 Task: Open a blank worksheet and write heading  Customer order data  Add 10 people name:-  'David White, Emily Green, Andrew Baker, Madison Evans, Logan King, Grace Hill, Gabriel Young, Elizabeth Flores, Samuel Reed, Avery Nelson. ' in April Last week sales are  10020 to 20050. customer order name:-  Nike shoe, Adidas shoe, Gucci T-shirt, Louis Vuitton bag, Zara Shirt, H&M jeans, Chanel perfume, Versace perfume, Ralph Lauren, Prada Shirtcustomer order price in between:-  10000 to 15000. Save page analysisSalesMetrics
Action: Mouse moved to (97, 100)
Screenshot: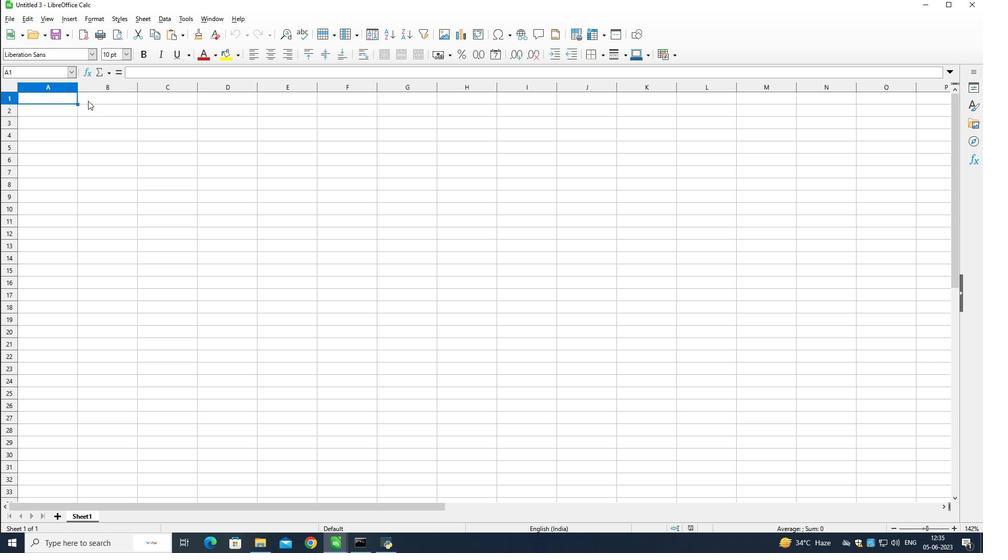 
Action: Mouse pressed left at (97, 100)
Screenshot: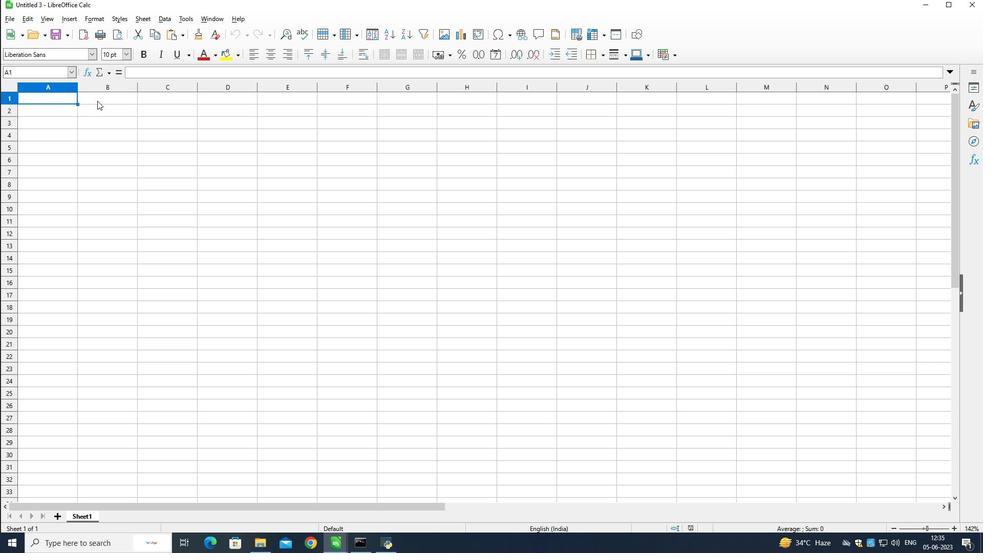 
Action: Mouse moved to (100, 111)
Screenshot: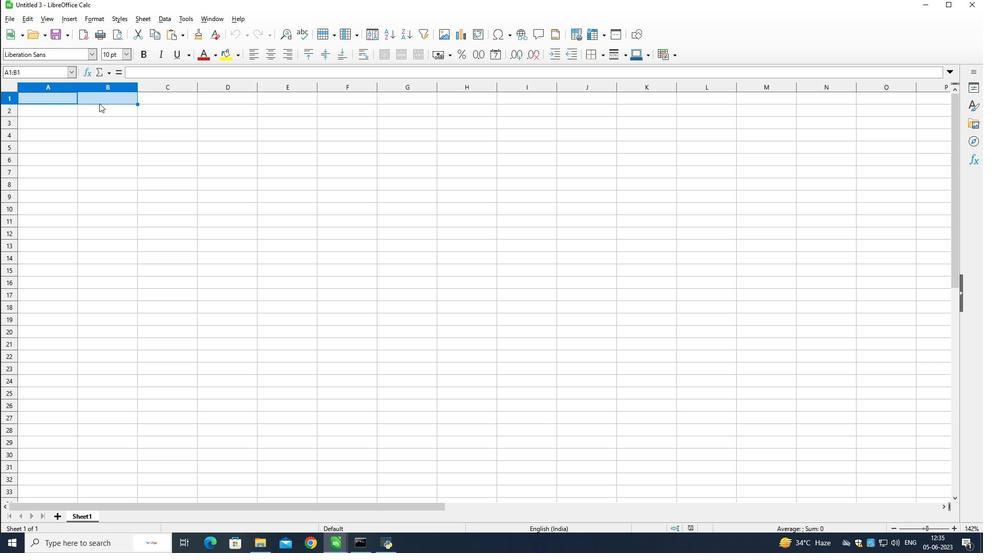 
Action: Mouse pressed right at (100, 111)
Screenshot: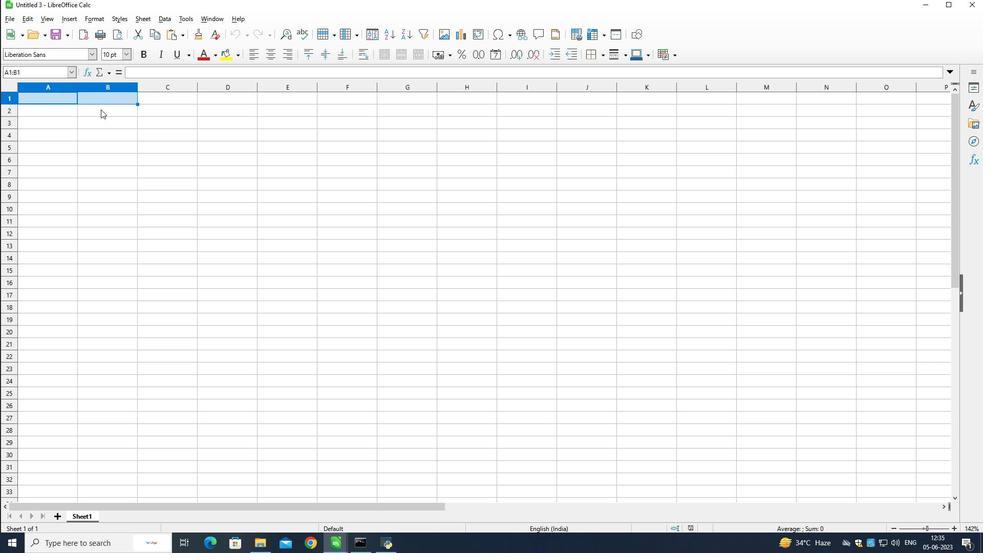 
Action: Mouse moved to (106, 95)
Screenshot: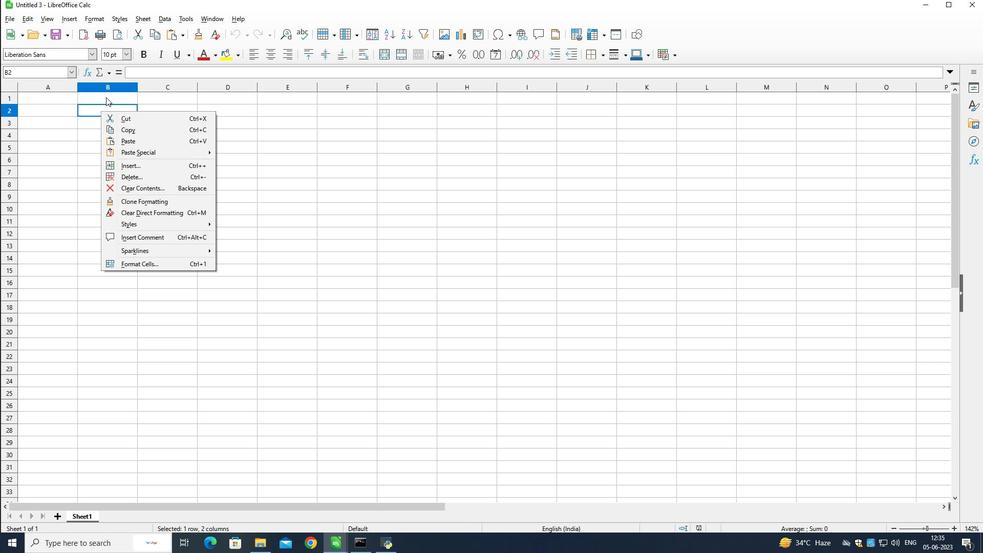 
Action: Mouse pressed left at (106, 95)
Screenshot: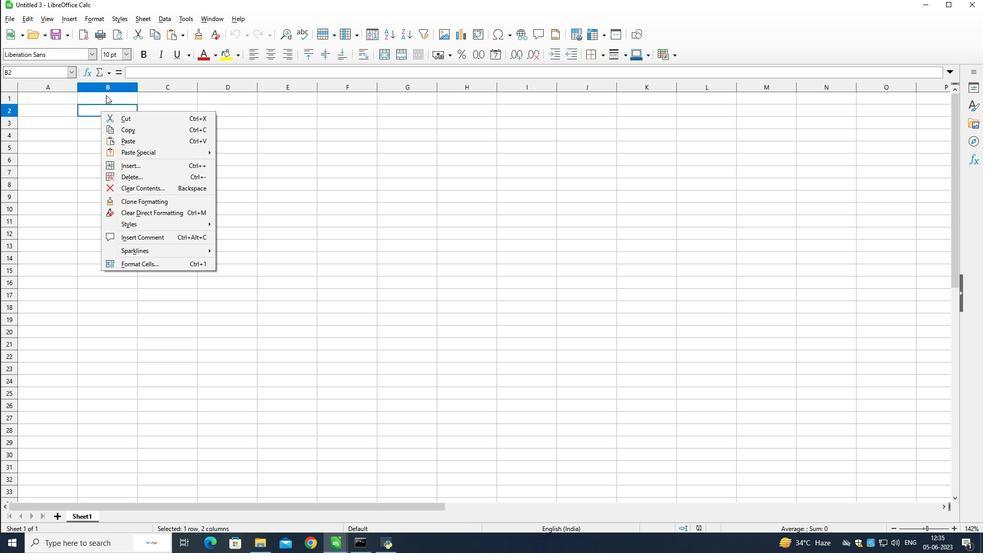 
Action: Mouse moved to (108, 97)
Screenshot: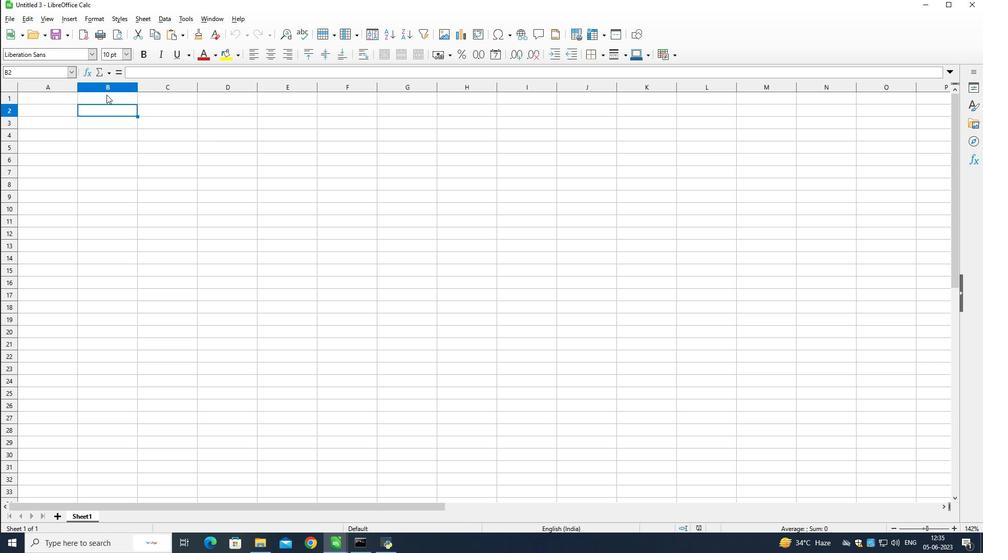 
Action: Mouse pressed left at (108, 97)
Screenshot: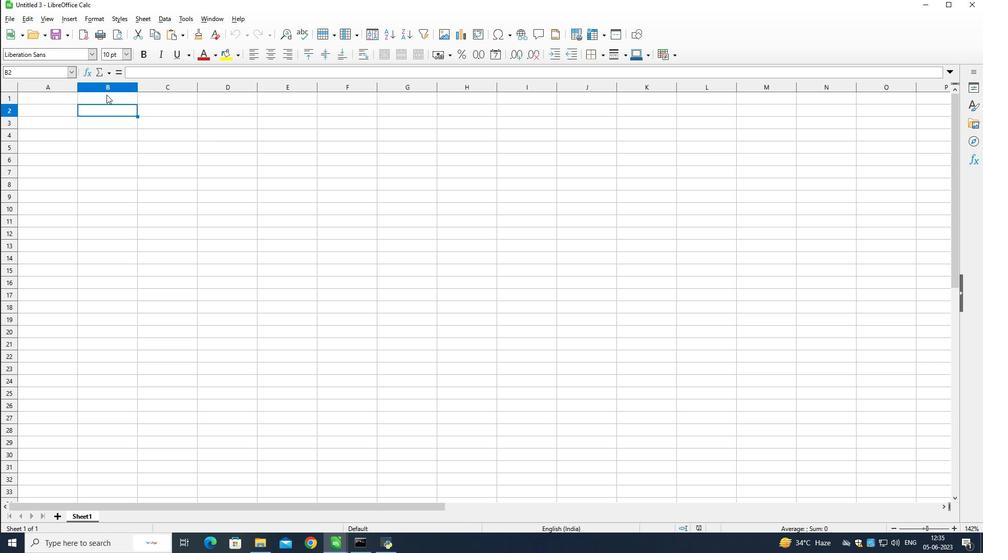 
Action: Key pressed <Key.shift>Customer<Key.space>
Screenshot: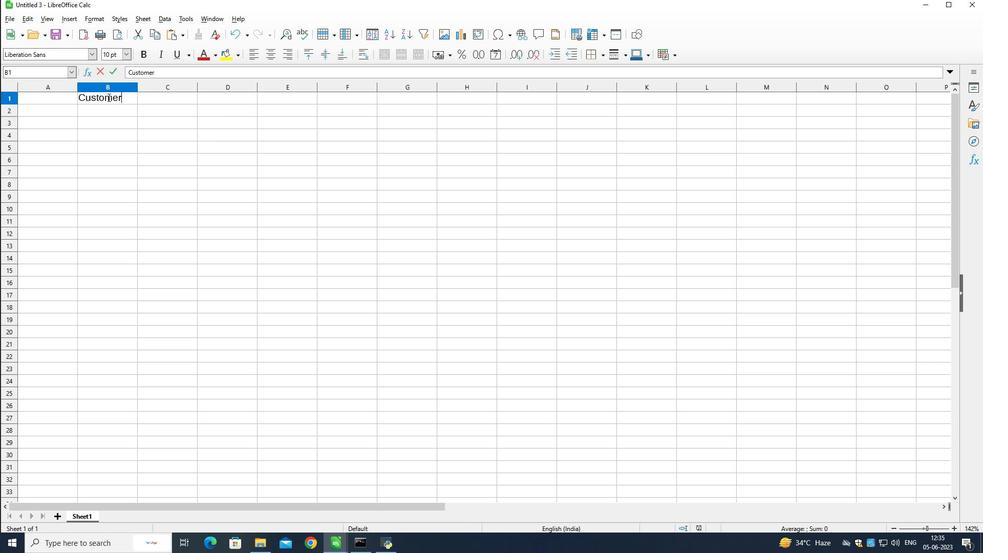 
Action: Mouse moved to (810, 93)
Screenshot: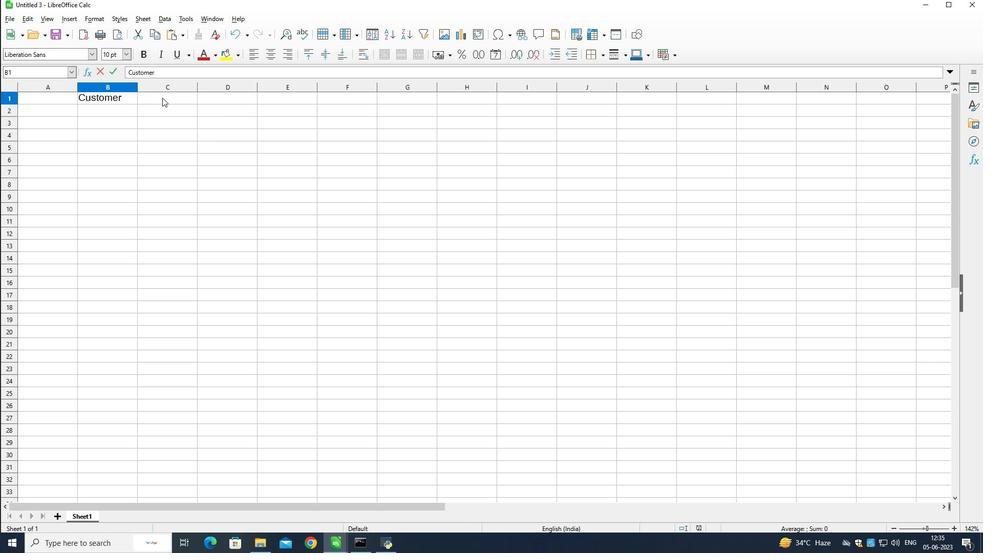 
Action: Key pressed <Key.shift>Order<Key.space><Key.shift><Key.shift><Key.shift><Key.shift><Key.shift><Key.shift><Key.shift><Key.shift>Data<Key.down><Key.left><Key.shift>Name<Key.down><Key.shift>David<Key.space><Key.shift><Key.shift><Key.shift><Key.shift><Key.shift><Key.shift><Key.shift><Key.shift><Key.shift><Key.shift><Key.shift><Key.shift><Key.shift><Key.shift><Key.shift><Key.shift><Key.shift><Key.shift><Key.shift><Key.shift><Key.shift><Key.shift><Key.shift><Key.shift><Key.shift><Key.shift><Key.shift><Key.shift><Key.shift><Key.shift><Key.shift><Key.shift><Key.shift><Key.shift><Key.shift><Key.shift><Key.shift><Key.shift><Key.shift><Key.shift><Key.shift><Key.shift><Key.shift><Key.shift><Key.shift><Key.shift><Key.shift><Key.shift><Key.shift><Key.shift><Key.shift><Key.shift><Key.shift><Key.shift><Key.shift><Key.shift><Key.shift><Key.shift><Key.shift><Key.shift><Key.shift><Key.shift><Key.shift>White<Key.down><Key.shift>Emily<Key.space><Key.shift>Green<Key.down><Key.shift>Andrew<Key.space><Key.shift>baker<Key.down><Key.shift>Madison<Key.space><Key.shift>Evans<Key.down><Key.shift>Logan<Key.space><Key.shift>King<Key.down><Key.shift>Grace<Key.space><Key.shift>Hill<Key.down><Key.shift>Gabriel<Key.space><Key.shift>Young<Key.down><Key.shift><Key.shift>Elizabeth<Key.space><Key.shift>Flores<Key.down><Key.shift>Samuel<Key.space><Key.shift>reed<Key.down><Key.shift>Avery<Key.space><Key.shift><Key.shift><Key.shift><Key.shift><Key.shift><Key.shift><Key.shift><Key.shift><Key.shift><Key.shift><Key.shift><Key.shift><Key.shift><Key.shift><Key.shift><Key.shift><Key.shift><Key.shift><Key.shift><Key.shift><Key.shift><Key.shift><Key.shift><Key.shift><Key.shift><Key.shift><Key.shift><Key.shift><Key.shift><Key.shift><Key.shift><Key.shift><Key.shift><Key.shift><Key.shift><Key.shift><Key.shift><Key.shift><Key.shift><Key.shift><Key.shift><Key.shift><Key.shift>Nelson
Screenshot: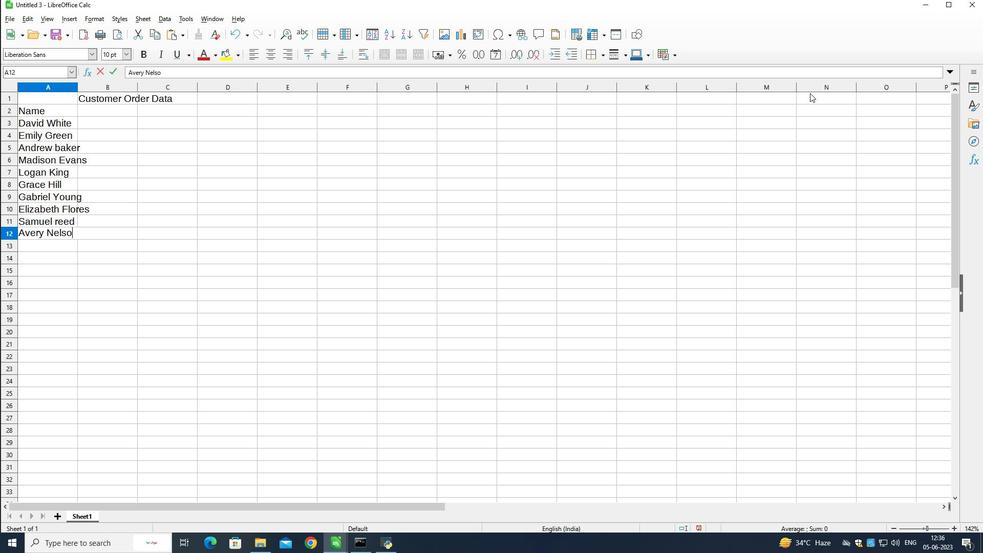 
Action: Mouse moved to (95, 110)
Screenshot: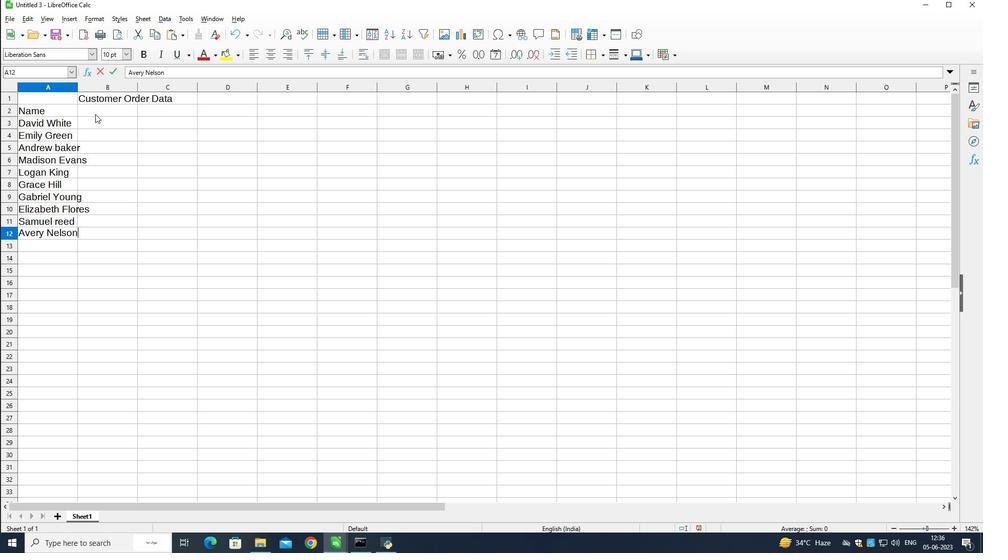 
Action: Mouse pressed left at (95, 110)
Screenshot: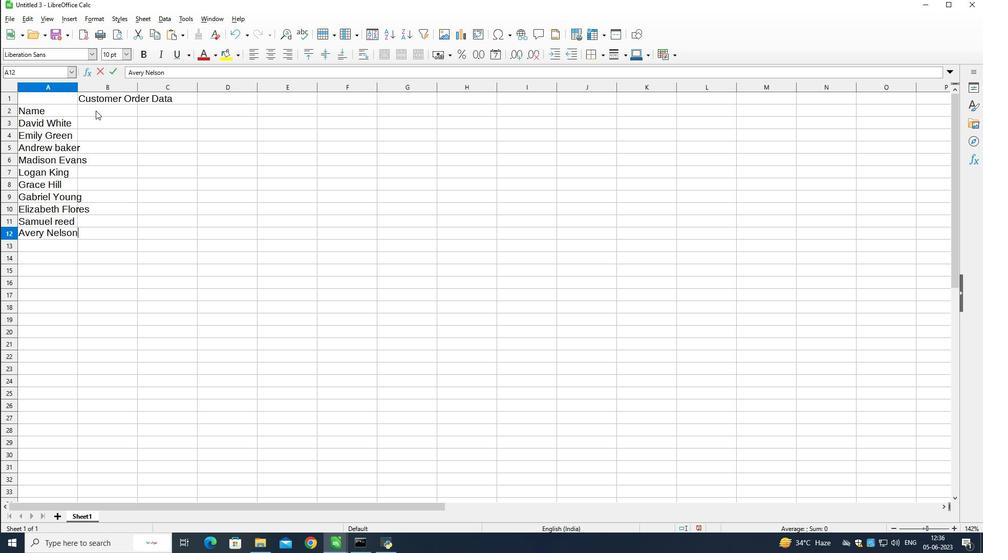
Action: Mouse moved to (110, 115)
Screenshot: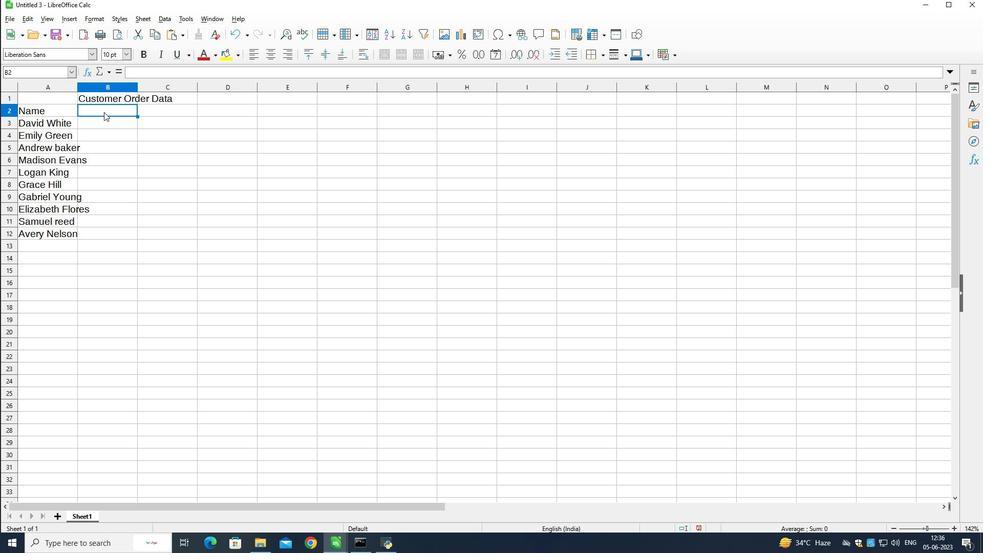 
Action: Key pressed <Key.shift>April<Key.space><Key.shift>Lat<Key.space><Key.shift>Weeek<Key.space><Key.backspace><Key.backspace><Key.backspace>k<Key.space><Key.shift>Sales<Key.down>
Screenshot: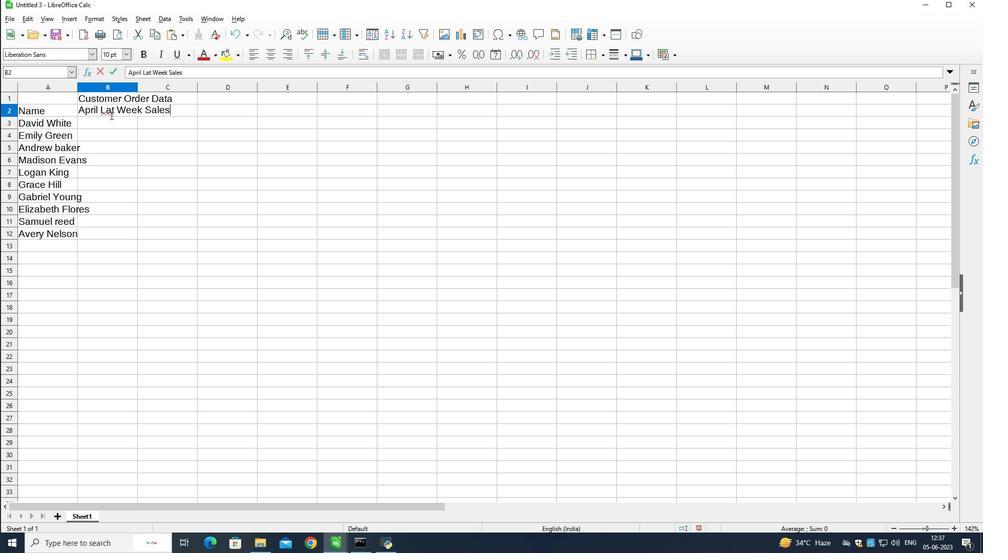 
Action: Mouse moved to (110, 110)
Screenshot: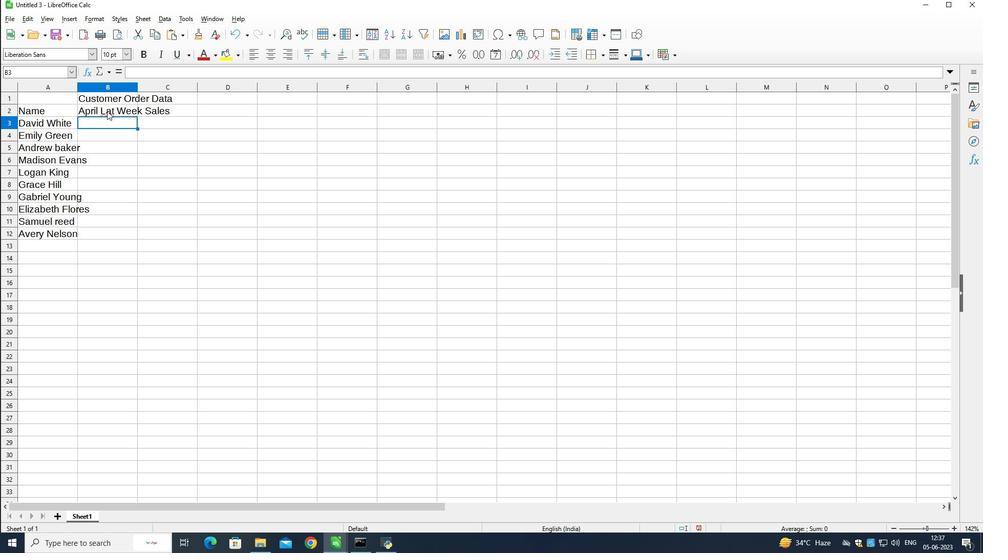 
Action: Mouse pressed left at (110, 110)
Screenshot: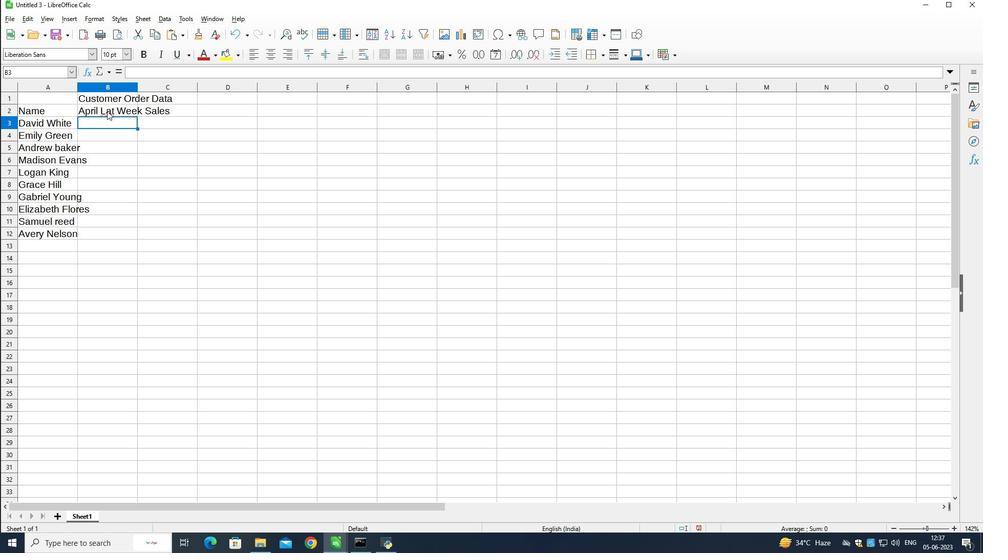 
Action: Mouse moved to (111, 110)
Screenshot: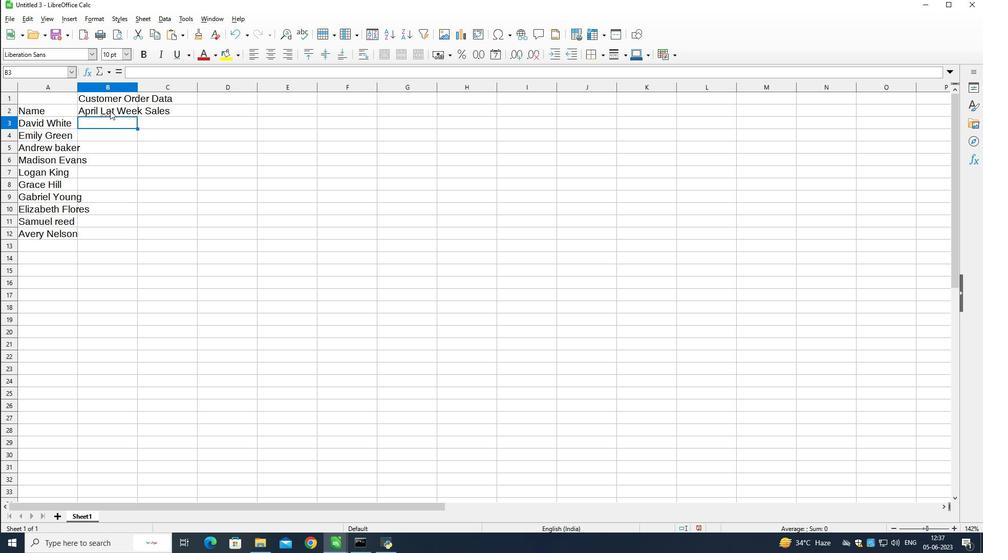 
Action: Mouse pressed left at (111, 110)
Screenshot: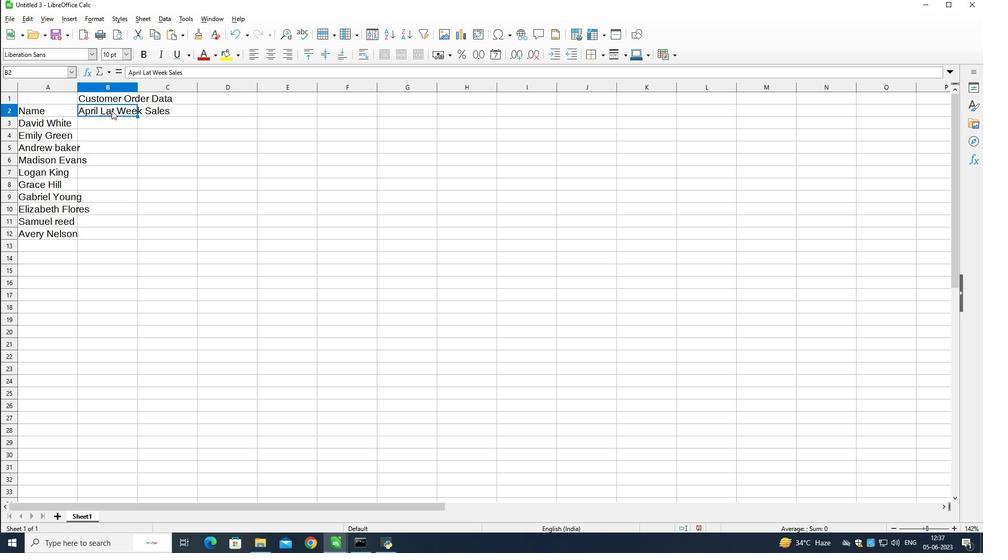 
Action: Mouse pressed left at (111, 110)
Screenshot: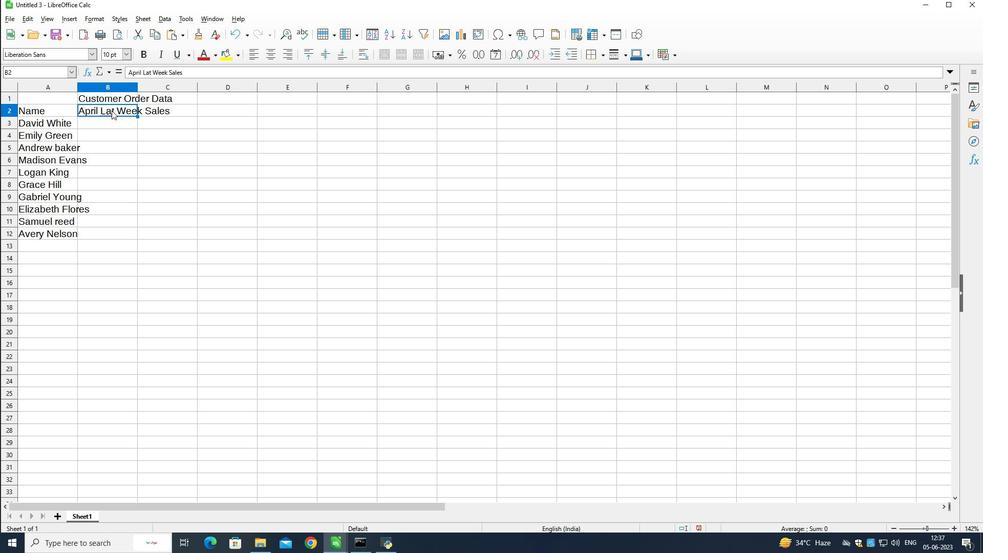 
Action: Mouse pressed left at (111, 110)
Screenshot: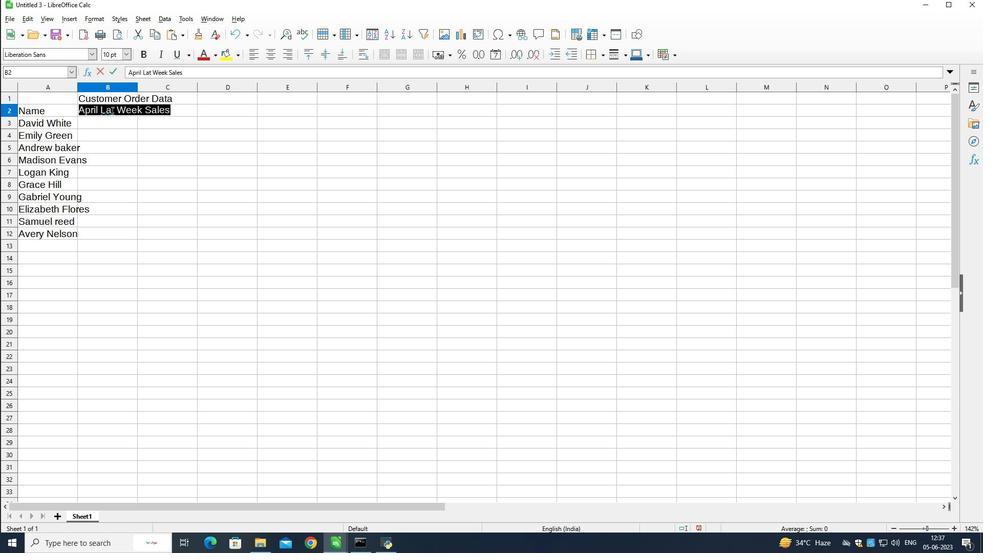 
Action: Mouse pressed left at (111, 110)
Screenshot: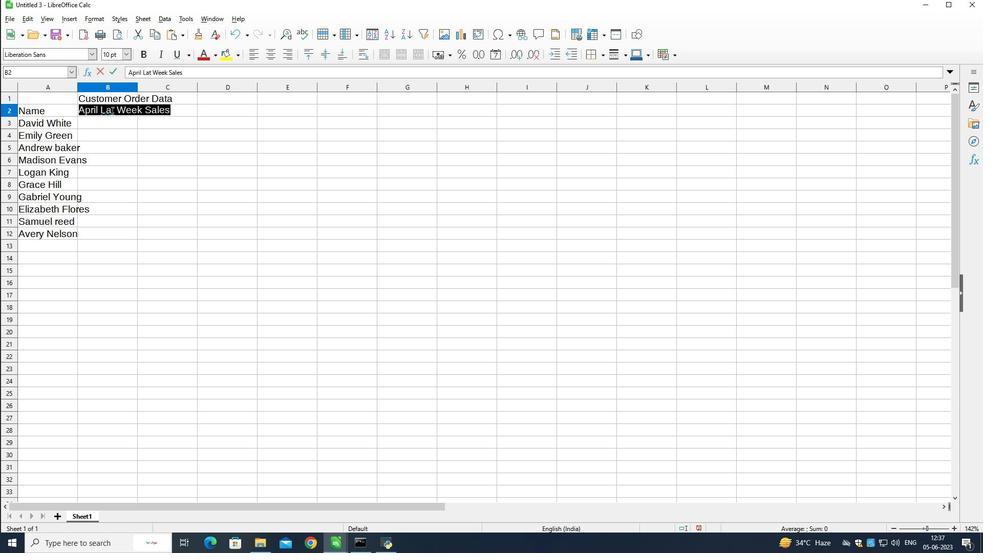 
Action: Mouse pressed left at (111, 110)
Screenshot: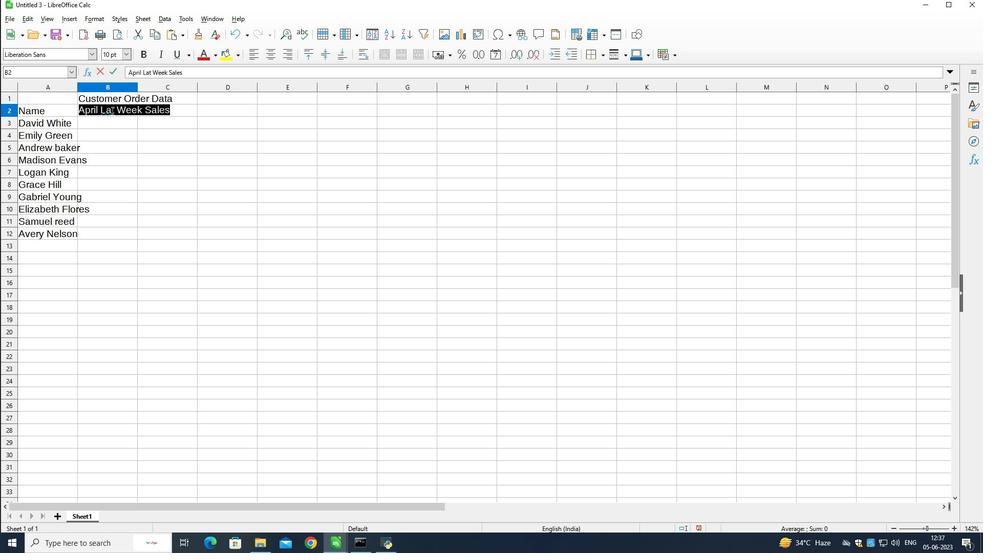 
Action: Mouse moved to (116, 112)
Screenshot: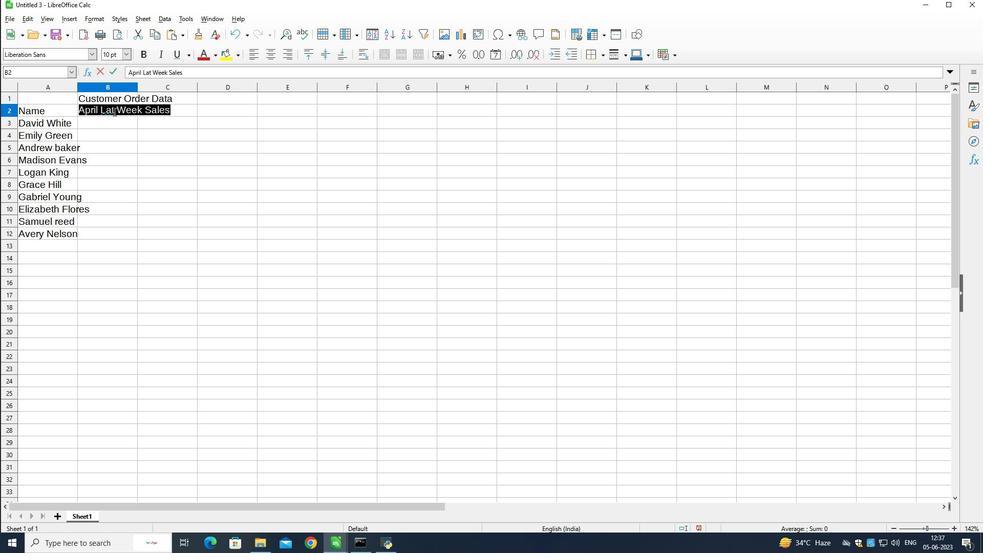
Action: Mouse pressed left at (116, 112)
Screenshot: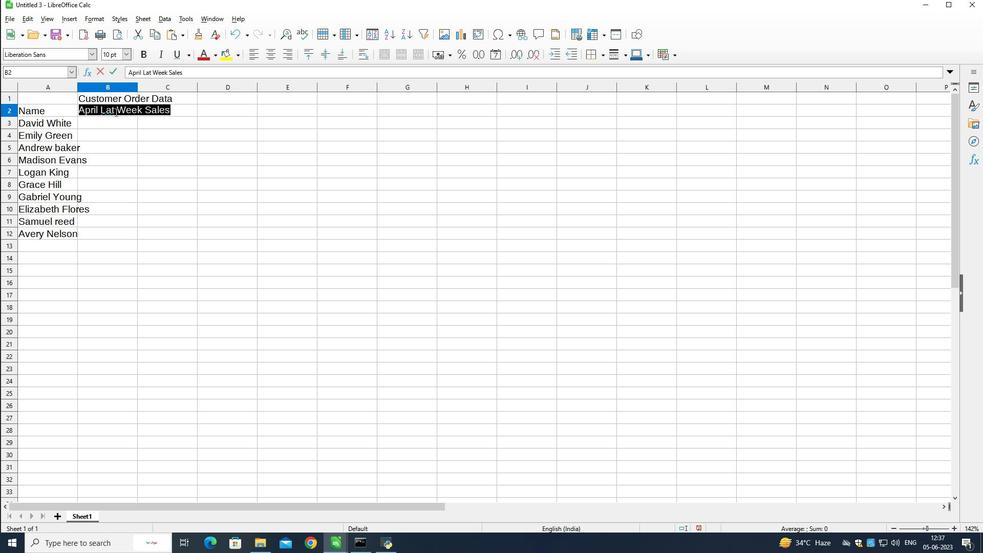 
Action: Mouse moved to (111, 107)
Screenshot: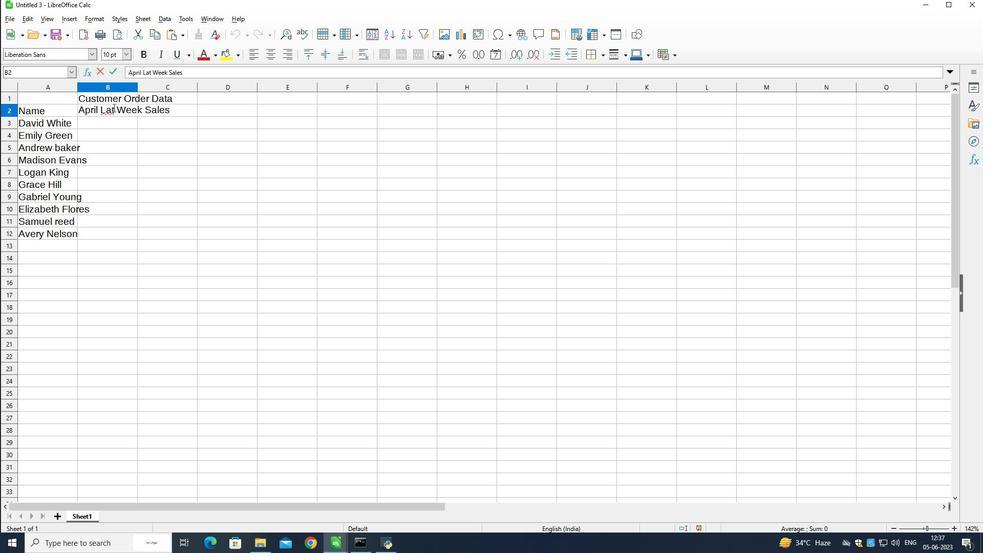 
Action: Mouse pressed left at (111, 107)
Screenshot: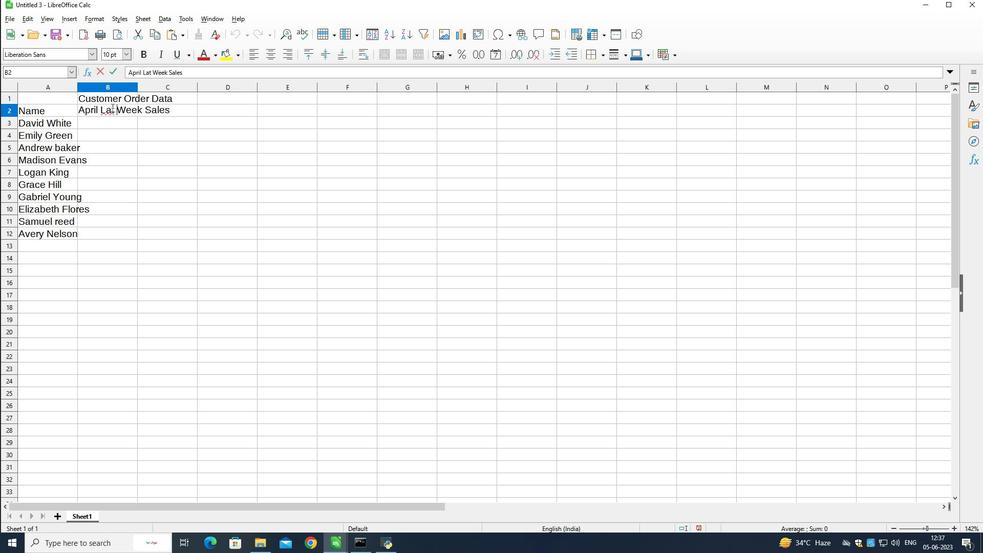 
Action: Mouse moved to (123, 129)
Screenshot: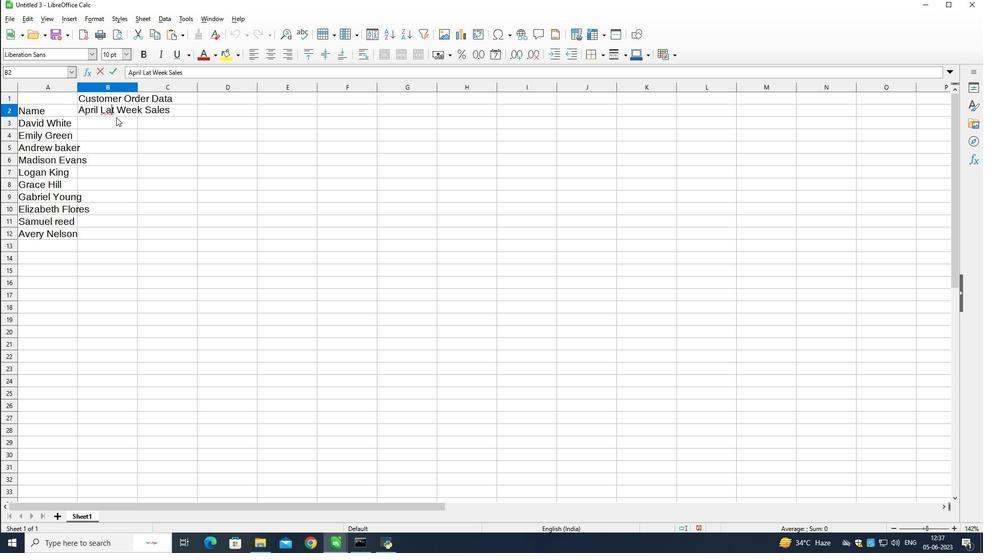 
Action: Key pressed s
Screenshot: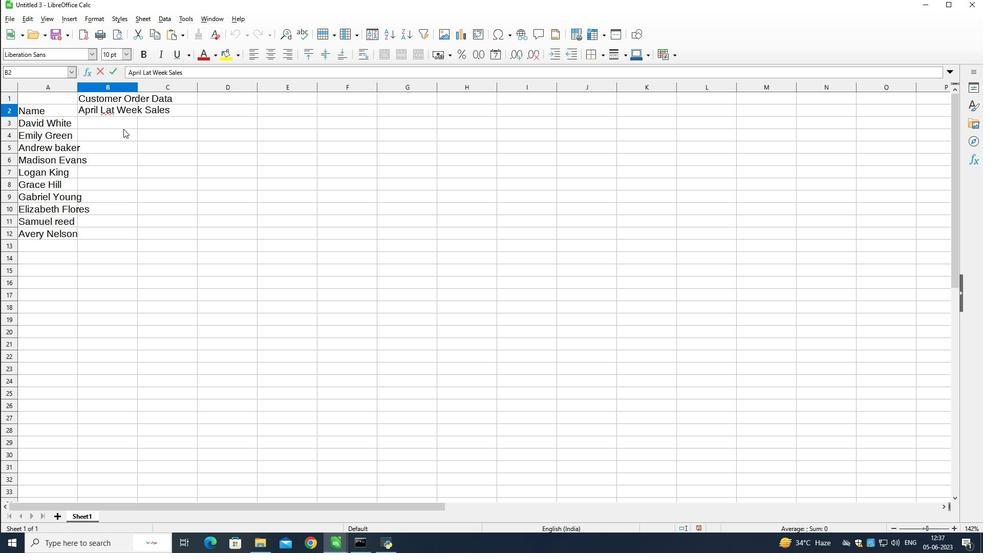 
Action: Mouse moved to (122, 121)
Screenshot: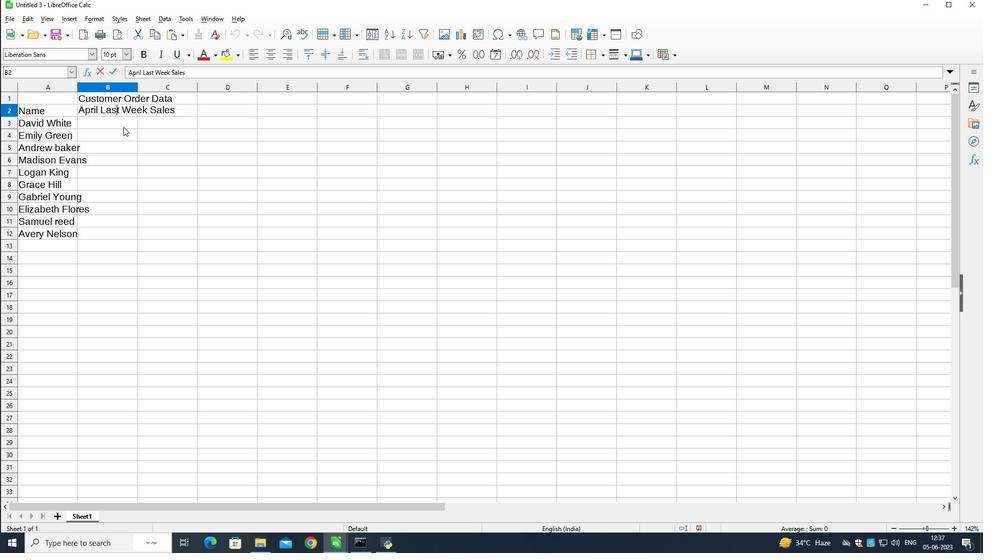 
Action: Mouse pressed left at (122, 121)
Screenshot: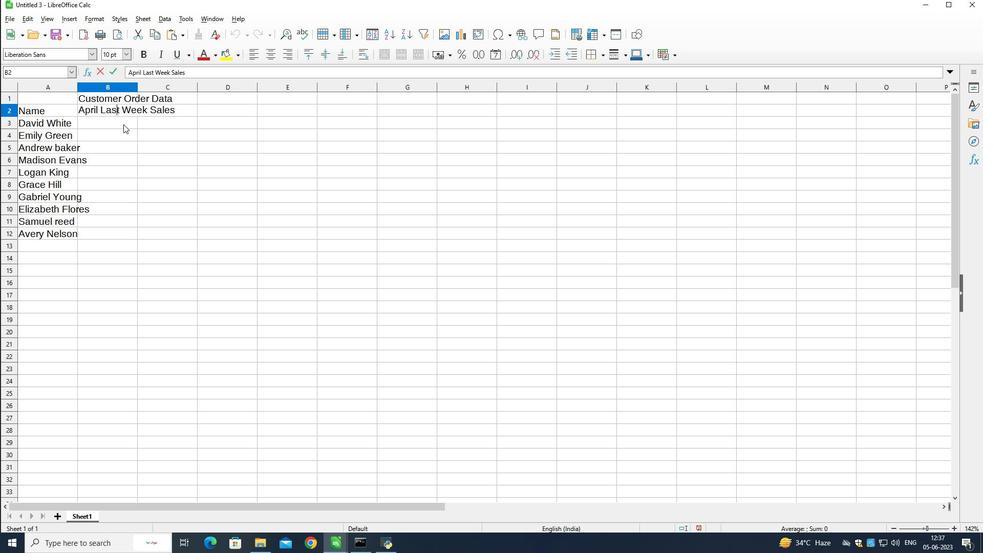
Action: Mouse moved to (147, 185)
Screenshot: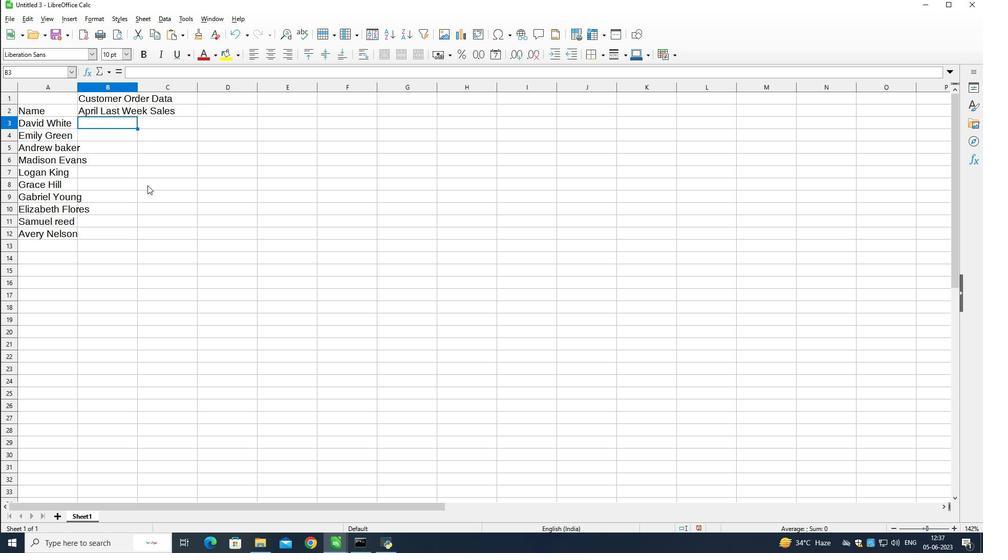 
Action: Key pressed 10020<Key.down>11656<Key.left>0ctrl+Zctrl+Zctrl+Zctrl+Z
Screenshot: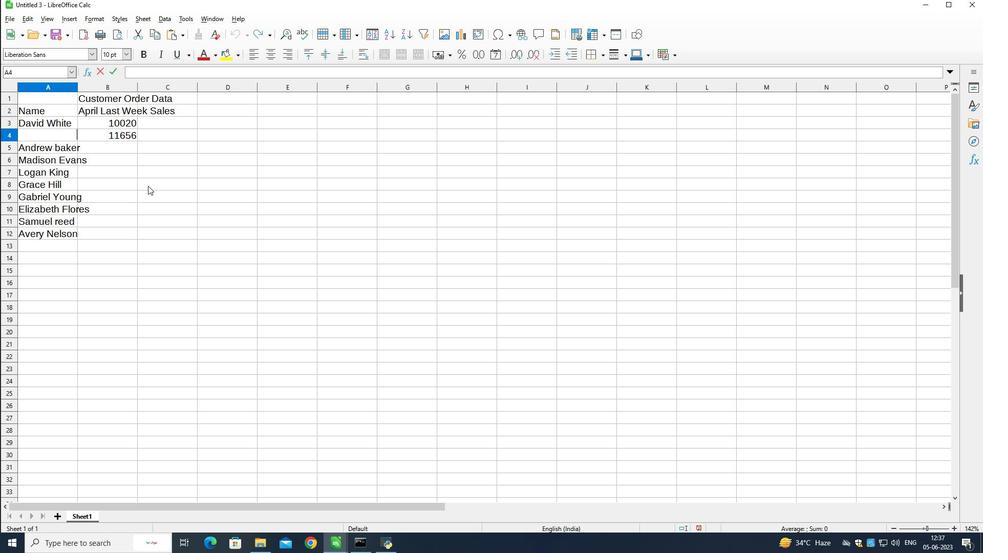 
Action: Mouse pressed left at (147, 185)
Screenshot: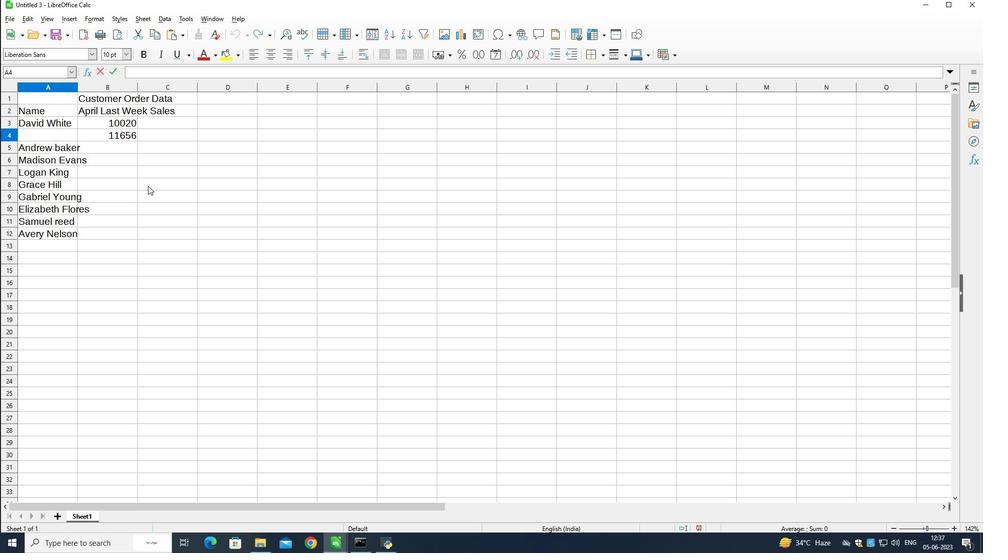 
Action: Mouse moved to (69, 134)
Screenshot: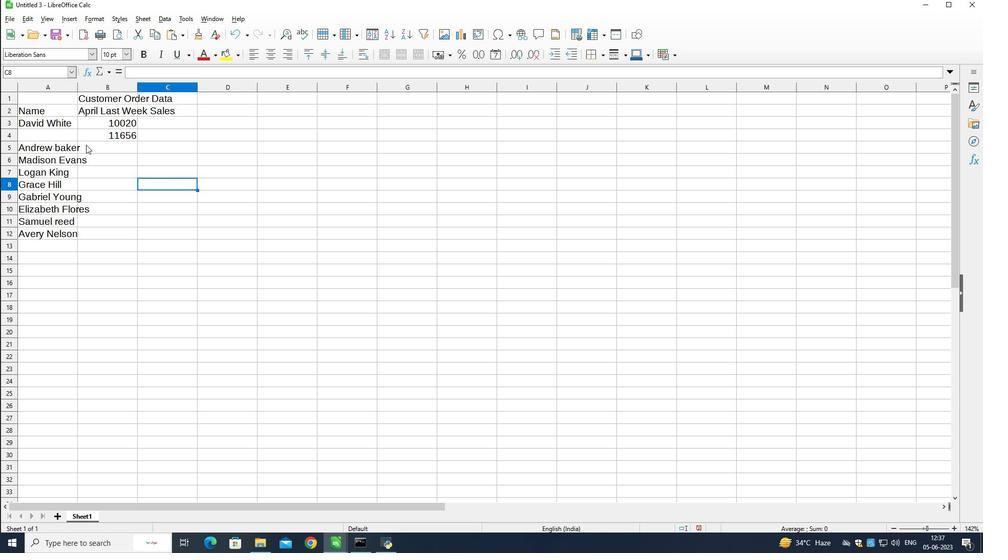 
Action: Mouse pressed left at (69, 134)
Screenshot: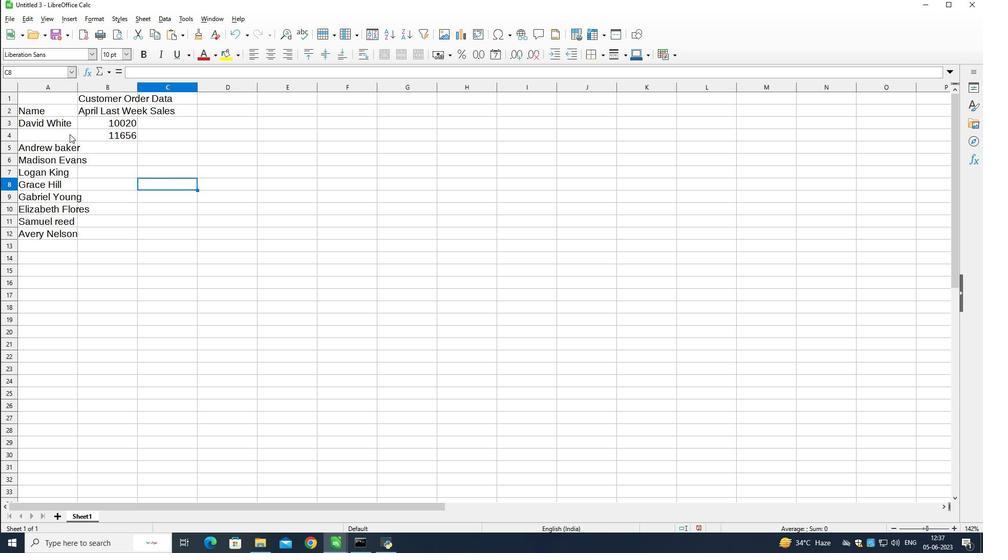 
Action: Mouse pressed left at (69, 134)
Screenshot: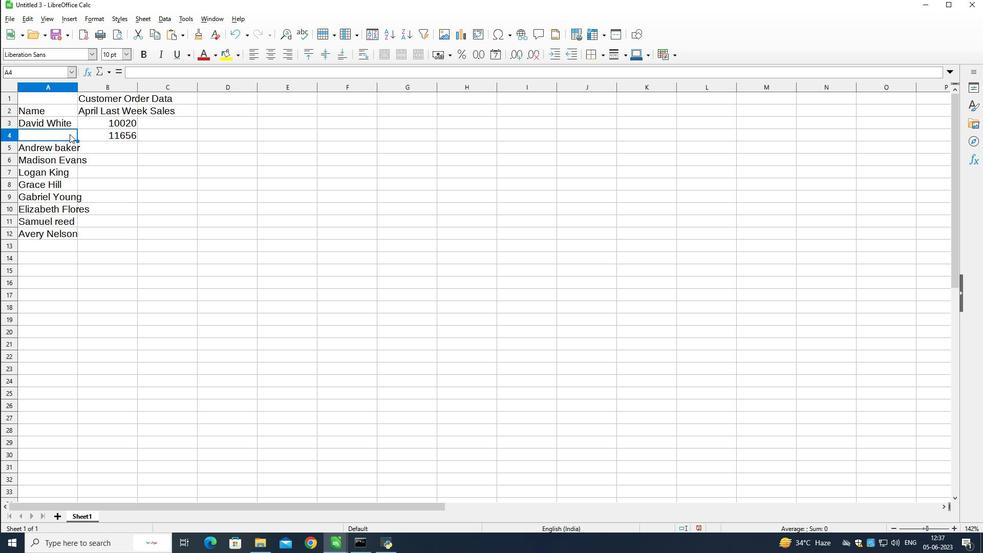 
Action: Key pressed ctrl+Z<'\x1a'><'\x1a'><'\x1a'><Key.shift><Key.shift><Key.shift><Key.shift><Key.shift><Key.shift><Key.shift><Key.shift><Key.shift><Key.shift><Key.shift><Key.shift><Key.shift><Key.shift><Key.shift><Key.shift><Key.shift><Key.shift><Key.shift><Key.shift>Emily<Key.space><Key.shift>Green
Screenshot: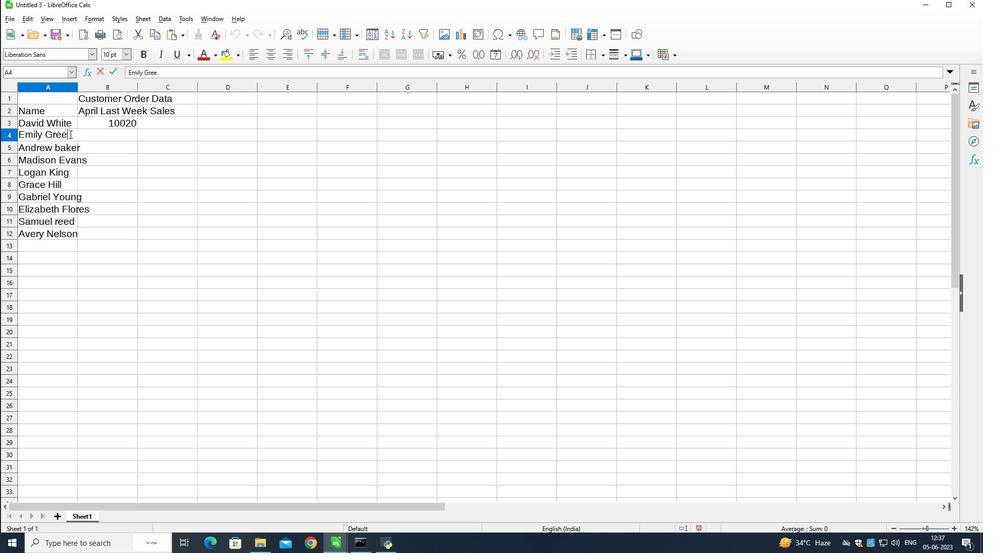 
Action: Mouse moved to (100, 135)
Screenshot: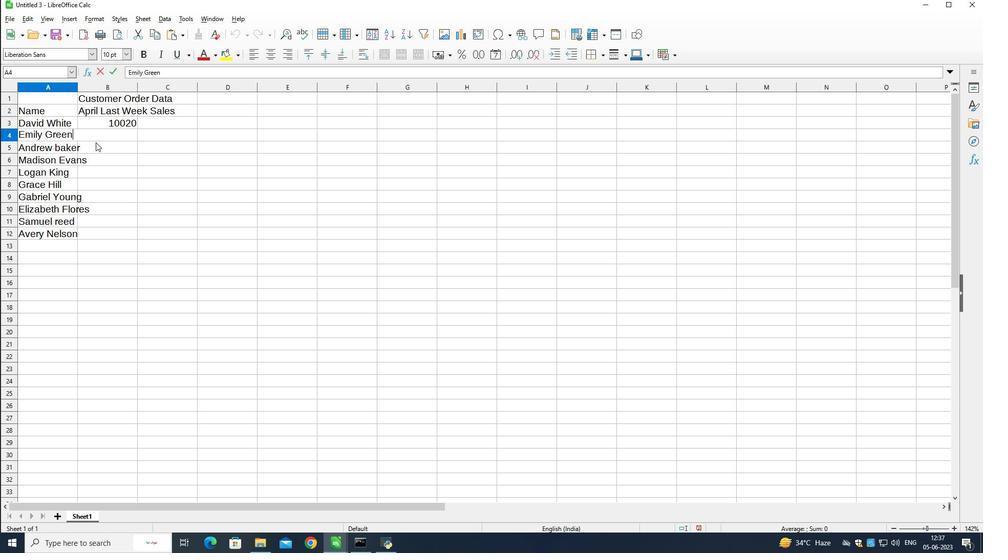 
Action: Mouse pressed left at (100, 135)
Screenshot: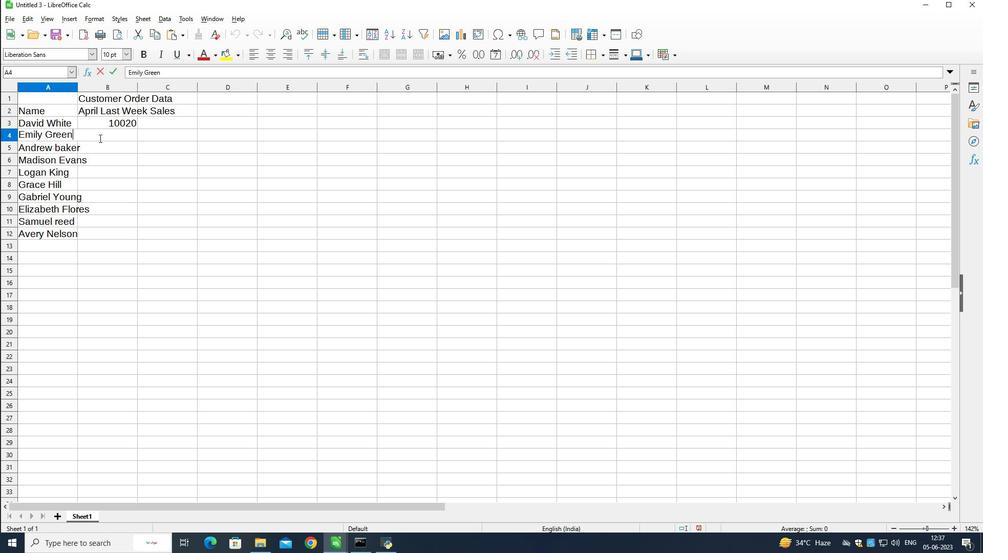 
Action: Mouse moved to (113, 154)
Screenshot: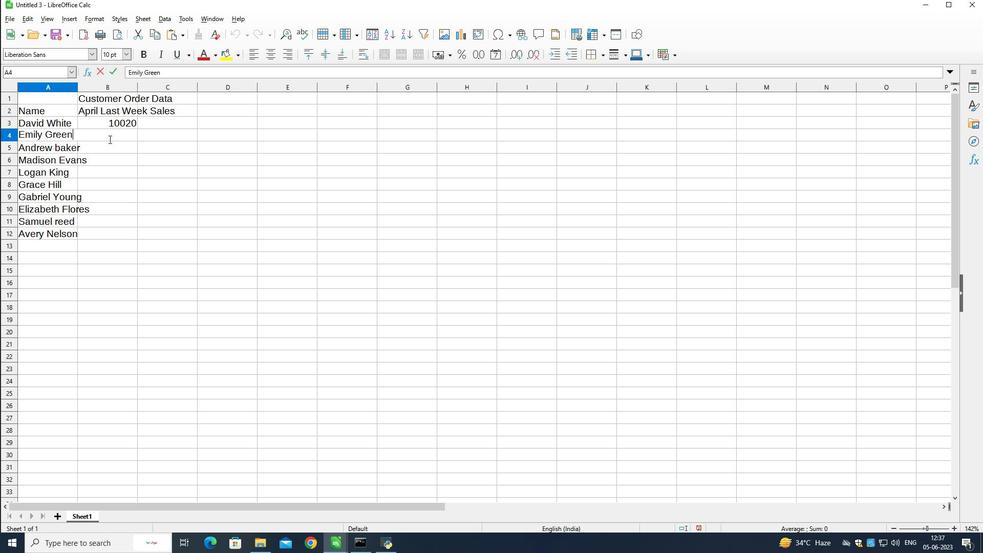 
Action: Mouse pressed left at (113, 154)
Screenshot: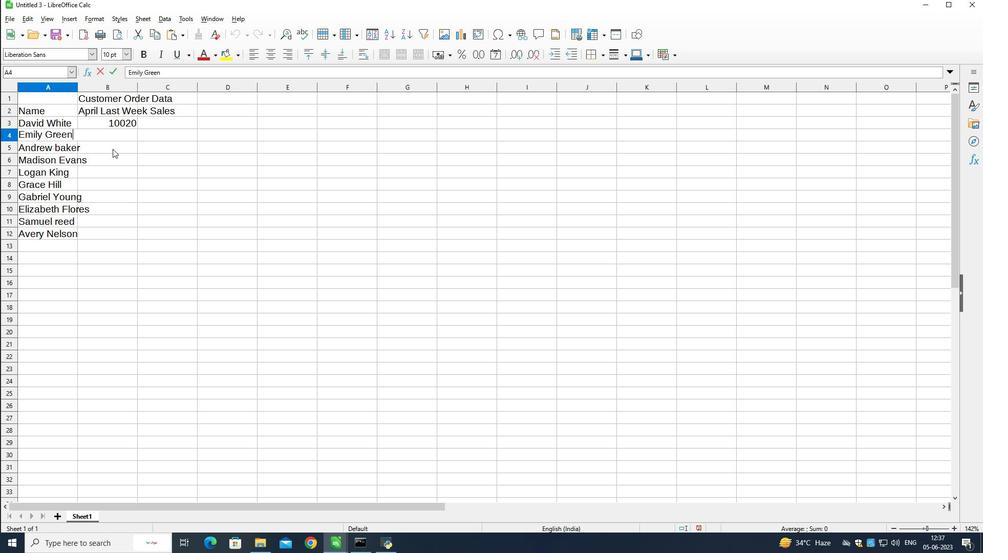 
Action: Mouse moved to (117, 149)
Screenshot: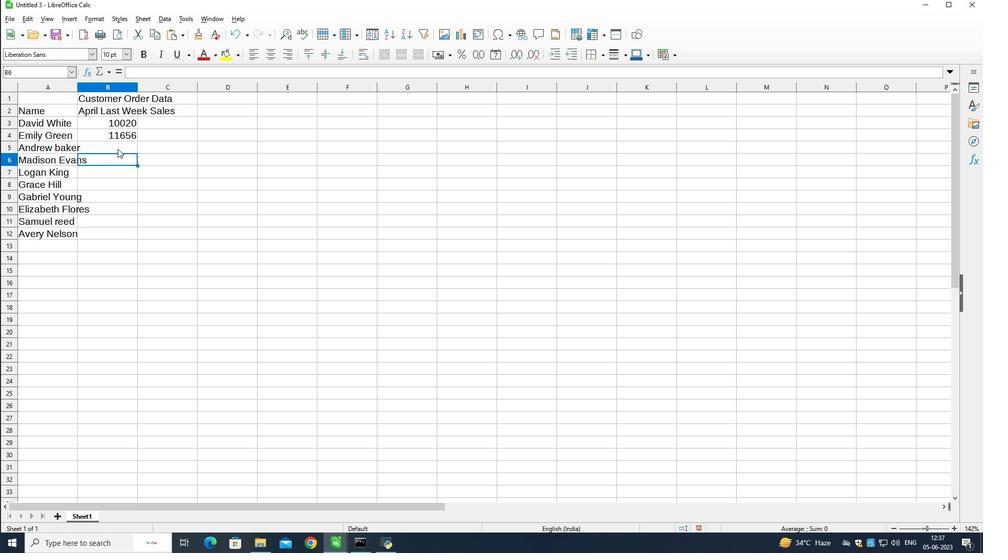 
Action: Mouse pressed left at (117, 149)
Screenshot: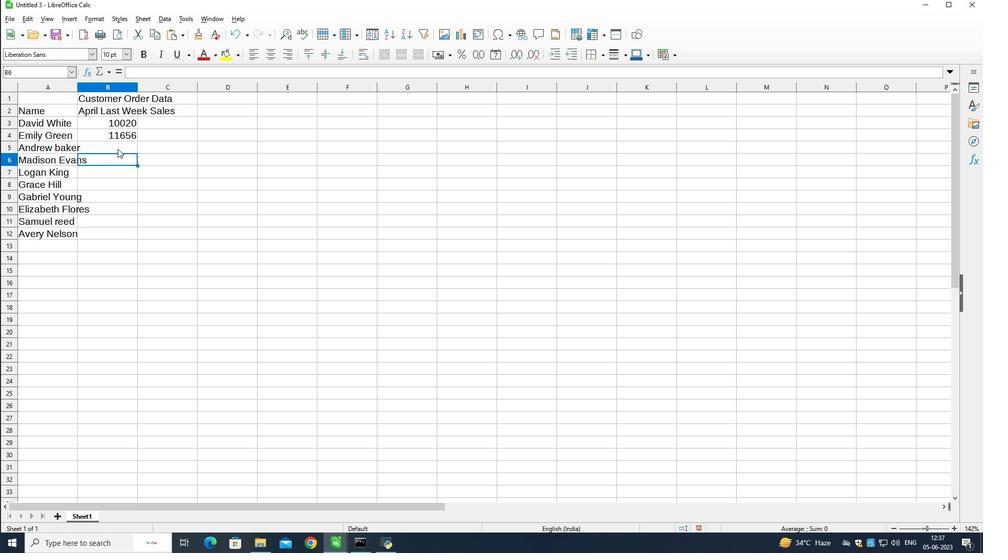 
Action: Mouse moved to (117, 146)
Screenshot: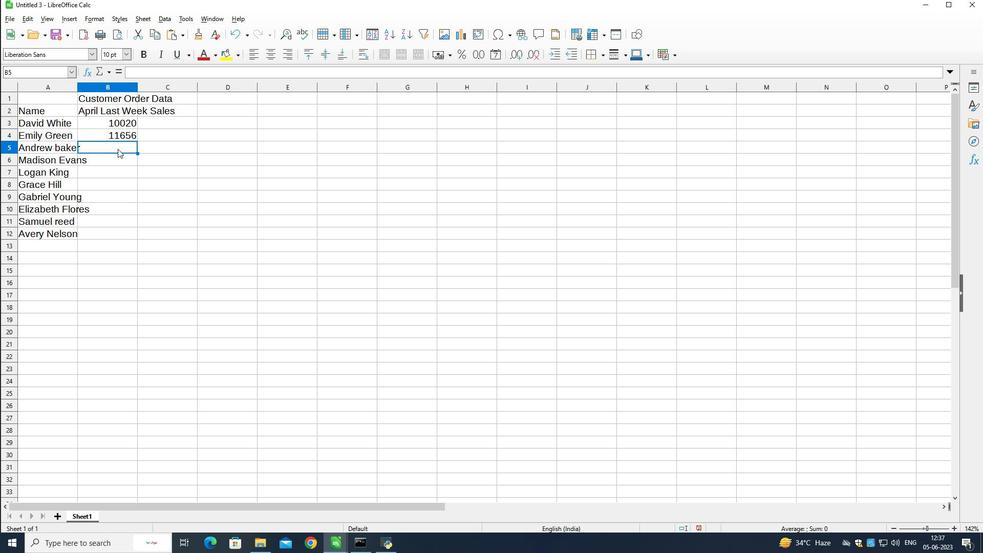 
Action: Key pressed 13565<Key.down>
Screenshot: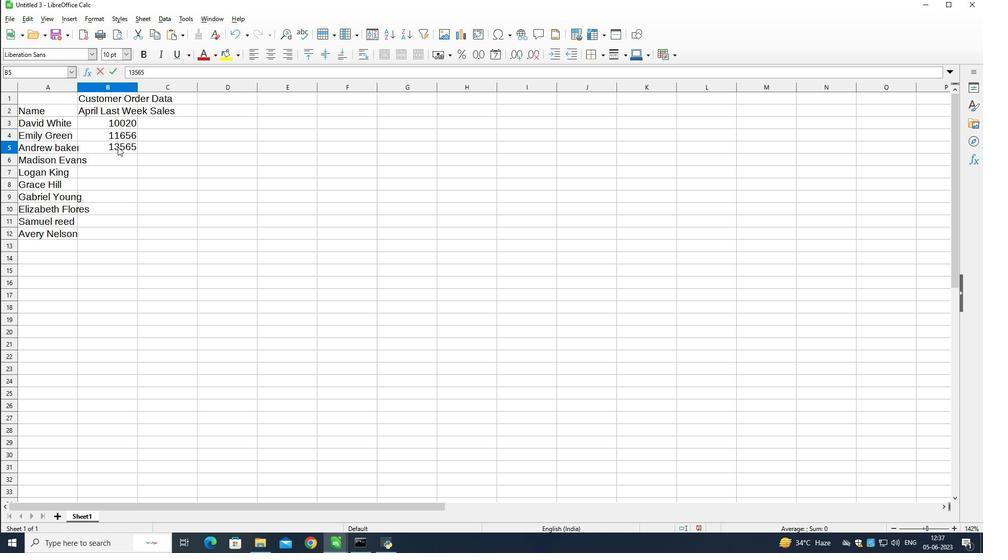 
Action: Mouse moved to (423, 142)
Screenshot: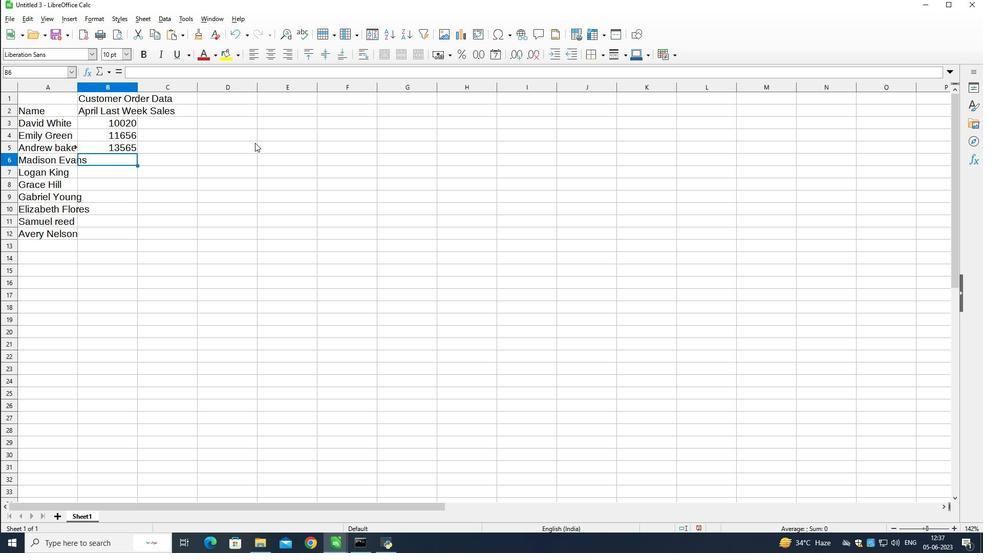 
Action: Key pressed 149656<Key.backspace><Key.down>15465<Key.down>16896<Key.down>17956<Key.down>18655<Key.down>19565<Key.down>20656<Key.backspace>0
Screenshot: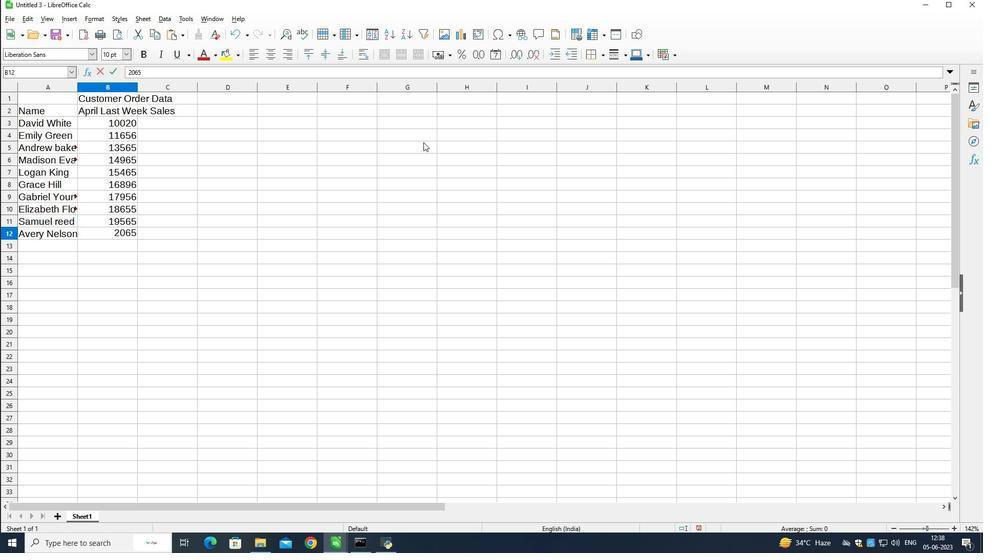 
Action: Mouse moved to (142, 178)
Screenshot: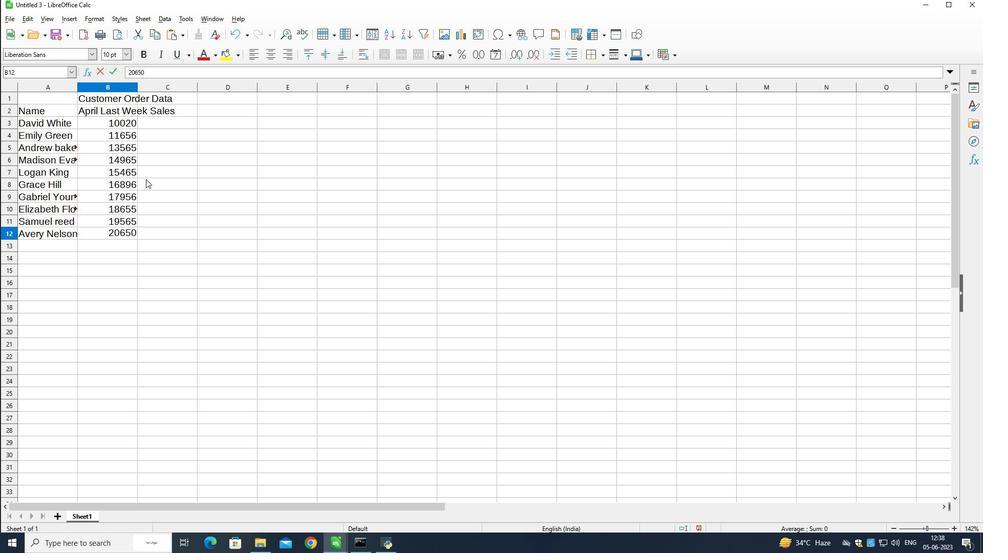 
Action: Key pressed <Key.backspace><Key.backspace><Key.backspace>000
Screenshot: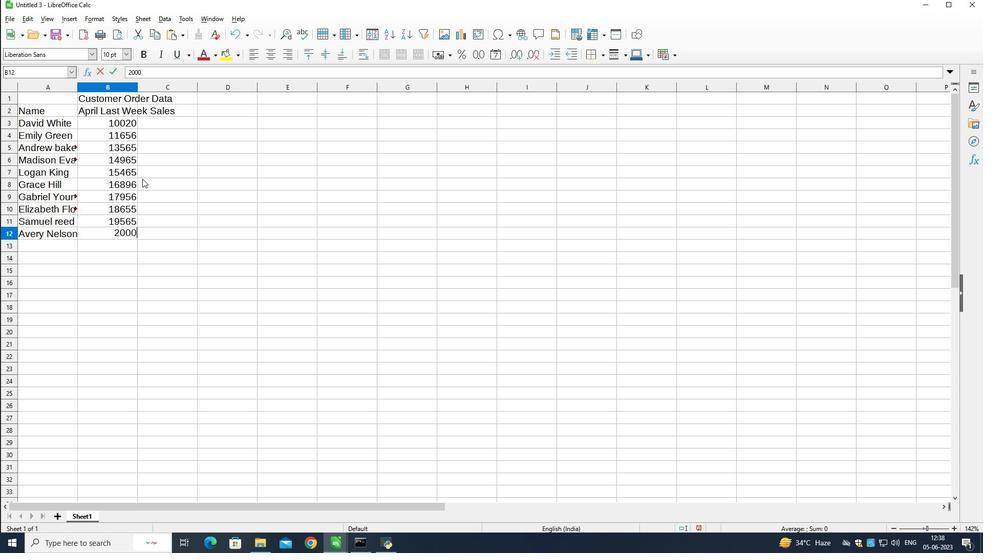 
Action: Mouse moved to (166, 111)
Screenshot: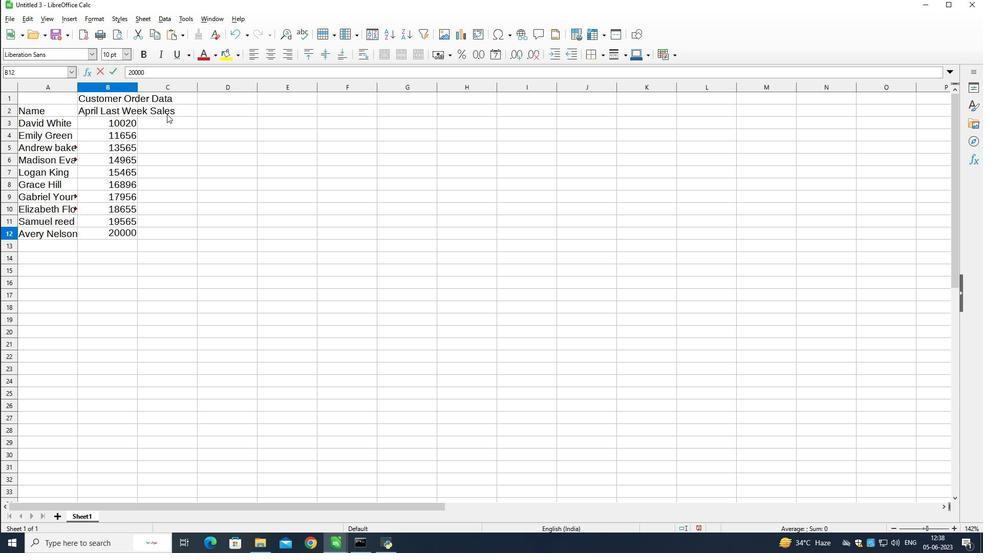 
Action: Mouse pressed left at (166, 111)
Screenshot: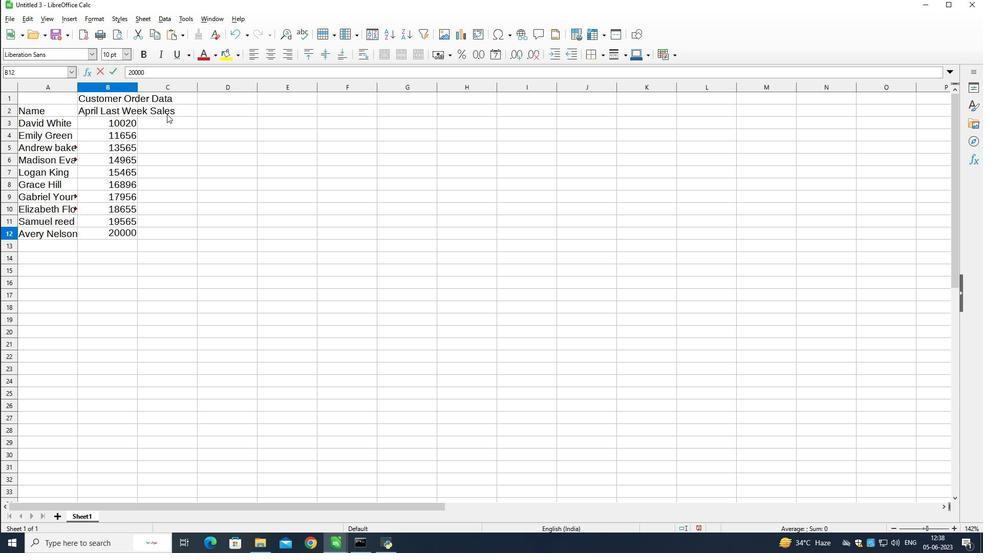 
Action: Mouse moved to (167, 116)
Screenshot: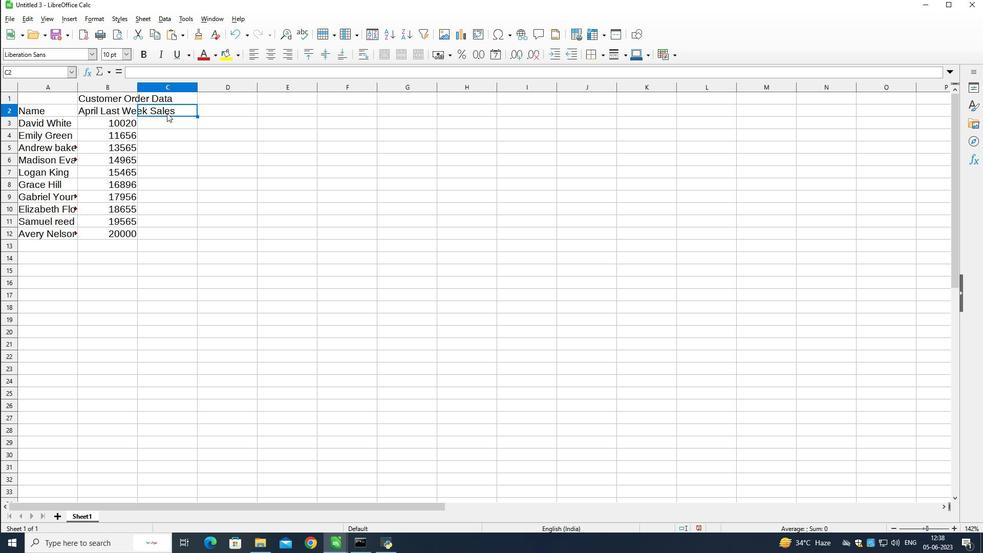 
Action: Key pressed <Key.shift>Cua<Key.backspace>stomer<Key.space><Key.shift>Order<Key.space><Key.shift>Name<Key.down><Key.shift>Nike<Key.space><Key.shift><Key.shift>Shoe<Key.down><Key.shift>Adidas<Key.space><Key.shift>Shoe<Key.down><Key.shift>Gucci<Key.space><Key.shift>T-shirt<Key.down><Key.shift>Louis<Key.space><Key.shift>Vuiy<Key.backspace>tton<Key.down><Key.shift><Key.shift><Key.shift><Key.shift><Key.shift><Key.shift><Key.shift><Key.shift><Key.shift>Zara<Key.space><Key.shift><Key.shift>Shirt<Key.down><Key.shift>H<Key.shift><Key.shift><Key.shift><Key.shift><Key.shift><Key.shift><Key.shift><Key.shift><Key.shift><Key.shift>&<Key.shift>M<Key.space><Key.shift>jeans<Key.down><Key.shift>Chanel<Key.space><Key.shift>perfume<Key.down><Key.shift>Versace<Key.space><Key.shift>perfume<Key.down><Key.shift>Ralph<Key.space><Key.shift>Laue<Key.backspace>ren<Key.down><Key.shift>Parada<Key.space><Key.shift>Shirt
Screenshot: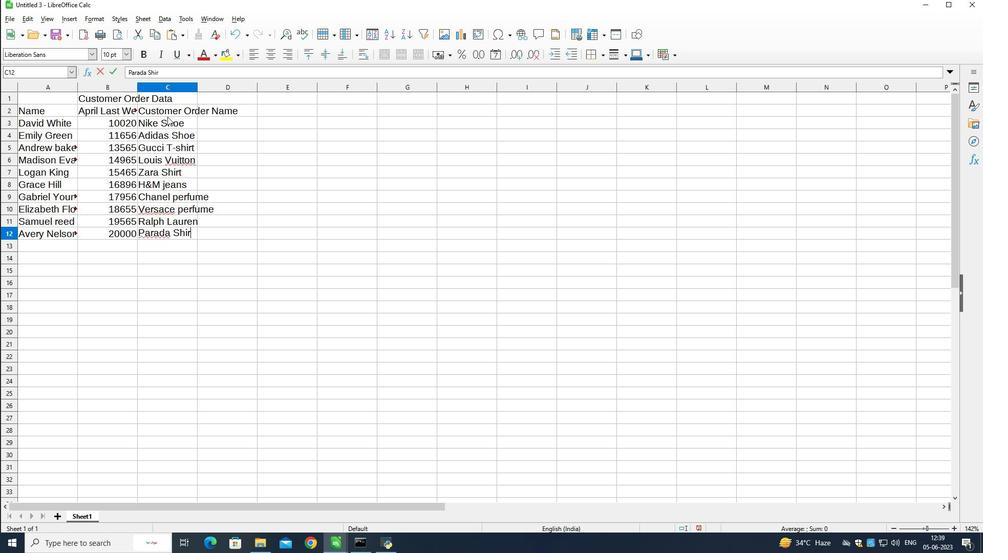 
Action: Mouse moved to (237, 109)
Screenshot: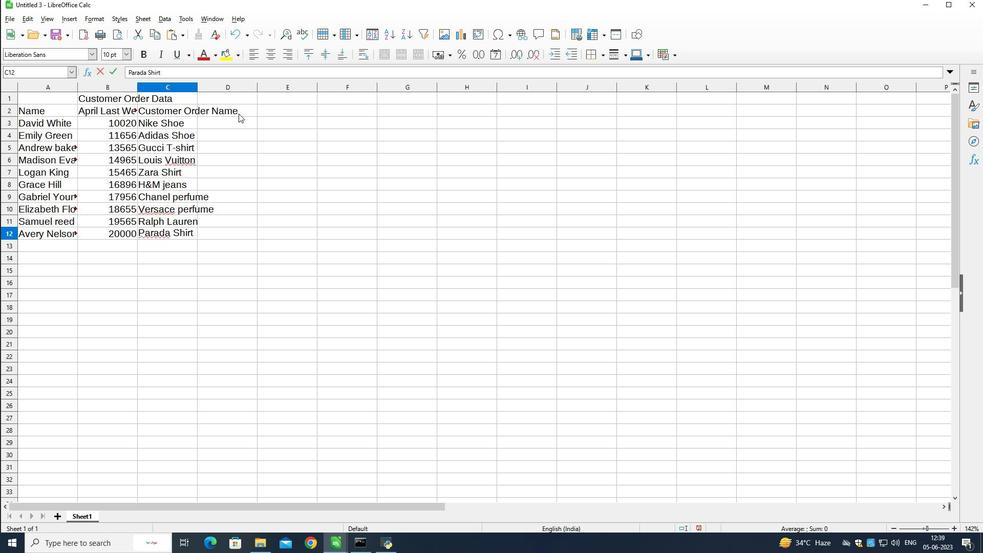 
Action: Mouse pressed left at (237, 109)
Screenshot: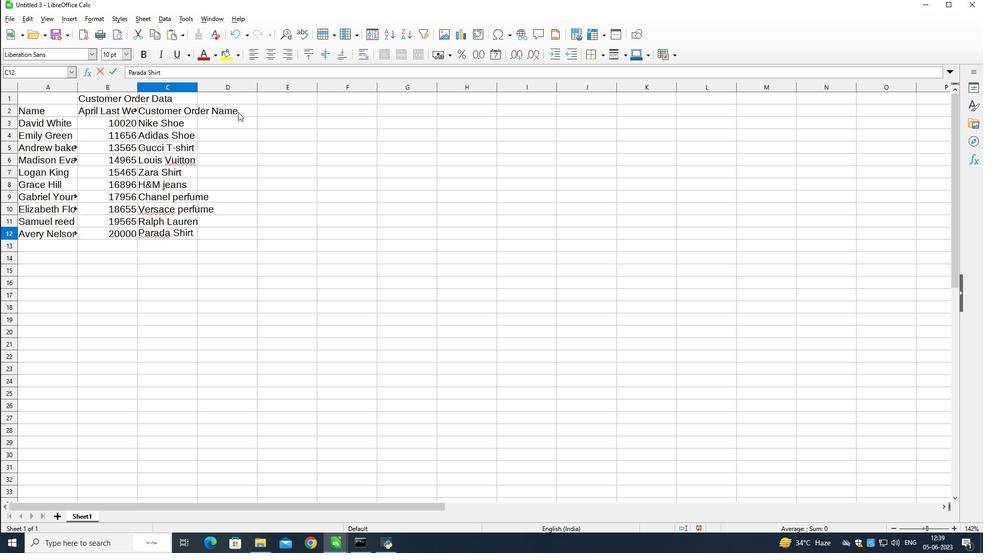 
Action: Mouse moved to (232, 121)
Screenshot: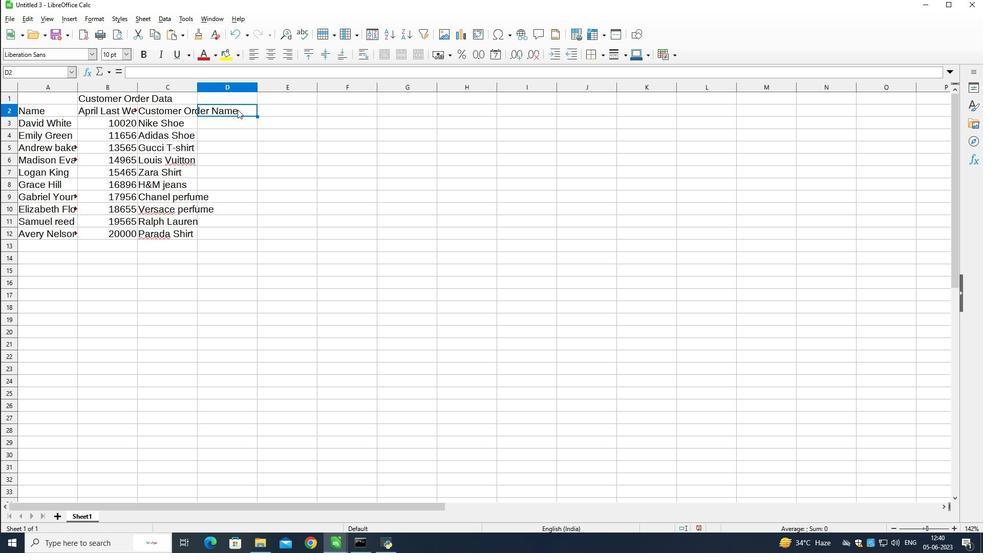 
Action: Key pressed <Key.shift>Customer<Key.space>order<Key.space>price<Key.down>10000<Key.down>
Screenshot: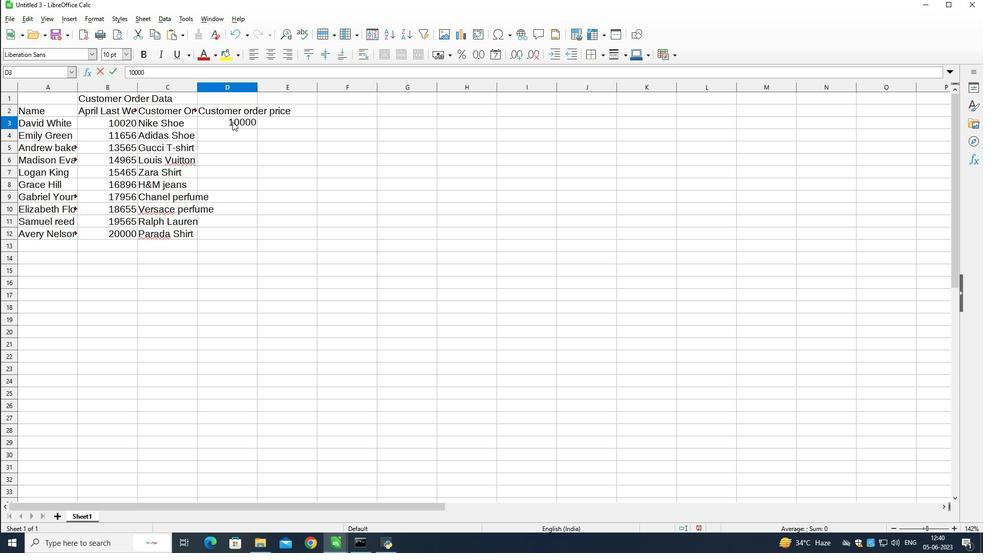 
Action: Mouse moved to (821, 129)
Screenshot: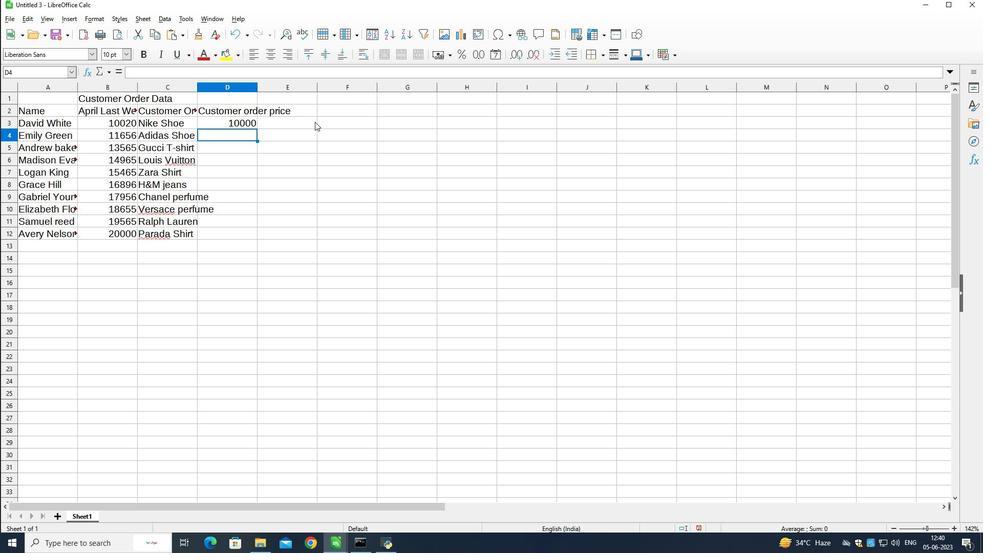 
Action: Key pressed 12656<Key.down>4<Key.backspace>14666<Key.down>16<Key.backspace>3574<Key.down>12456<Key.down>11
Screenshot: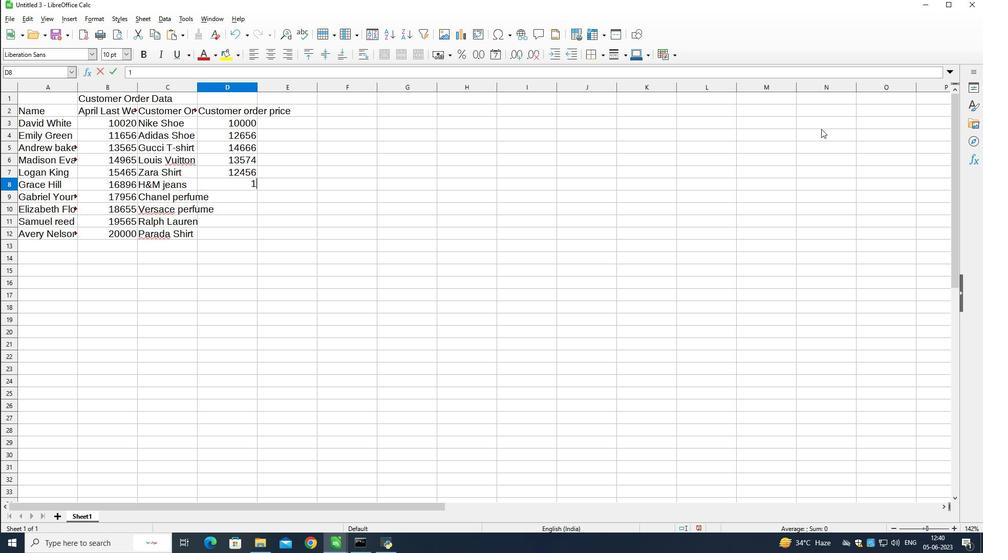 
Action: Mouse moved to (821, 129)
Screenshot: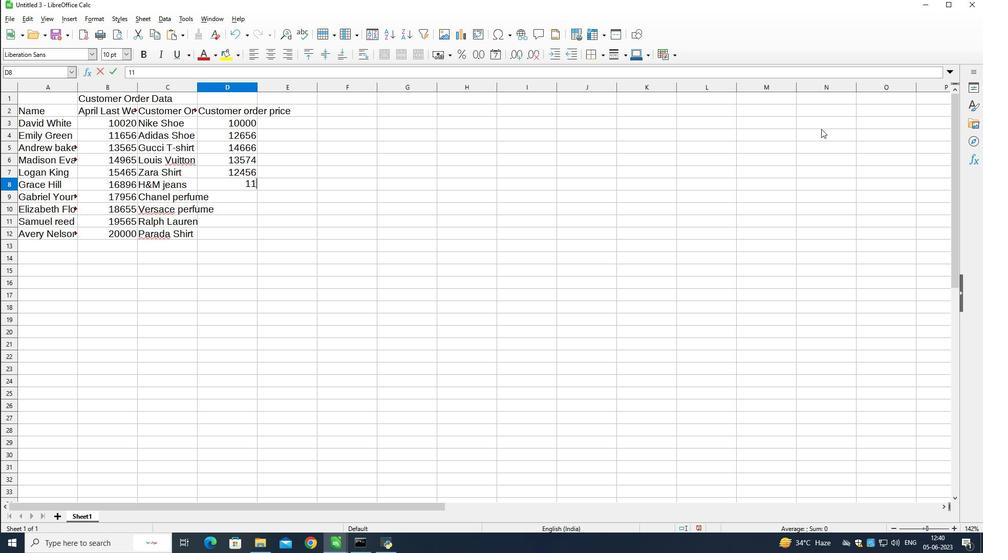 
Action: Key pressed 463<Key.down>14656<Key.down>12565<Key.down>14666<Key.down>15000
Screenshot: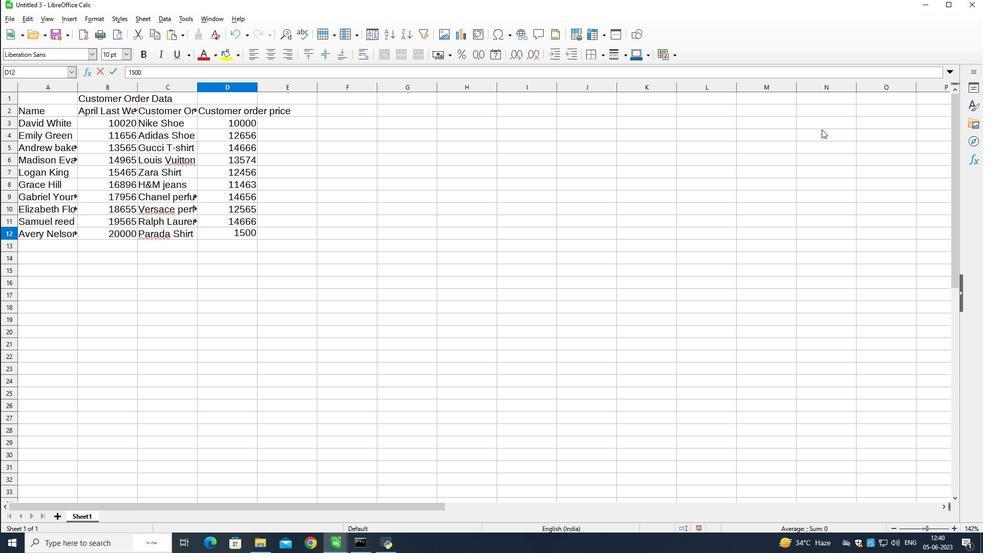 
Action: Mouse moved to (755, 269)
Screenshot: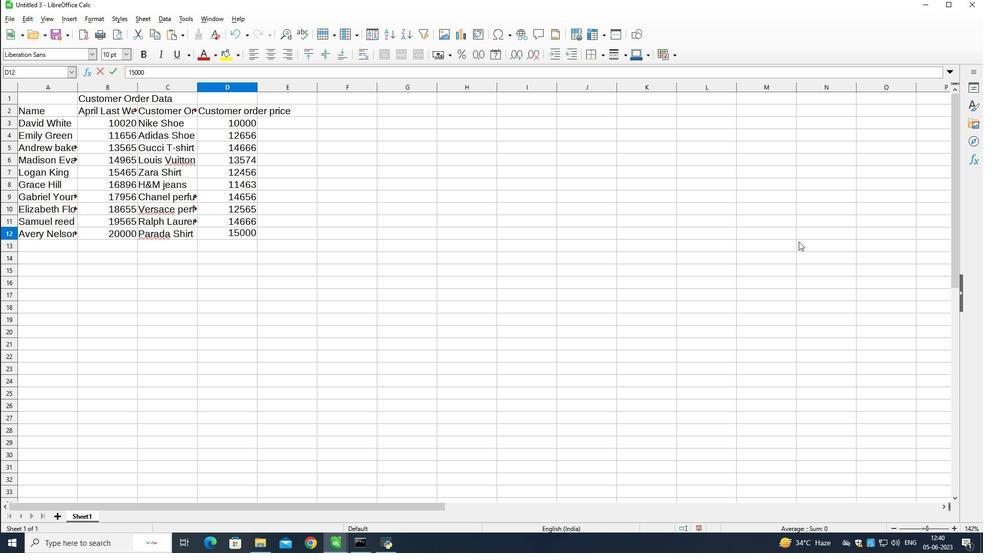 
Action: Mouse pressed left at (755, 269)
Screenshot: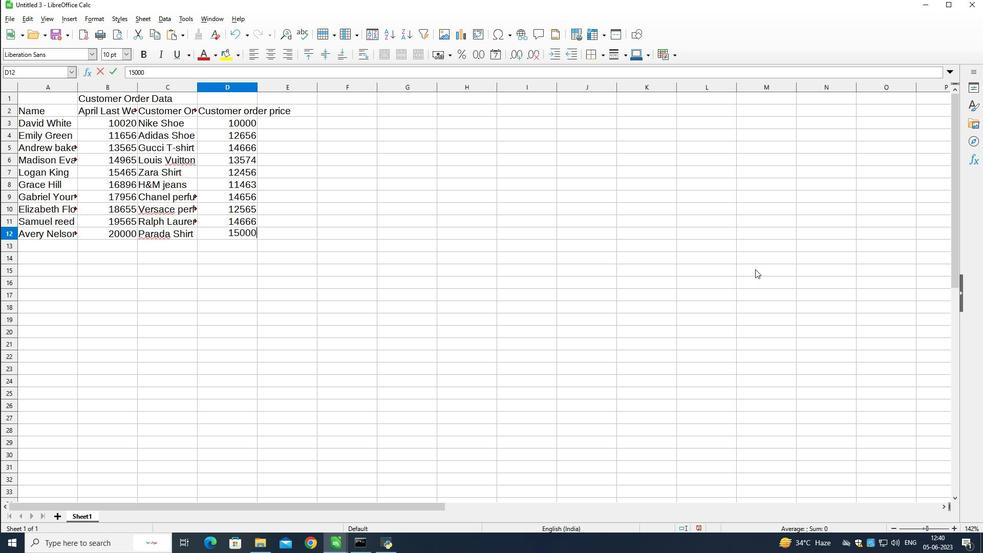 
Action: Key pressed ctrl+Sanalysis<Key.shift>Sales<Key.shift>Metrics<Key.enter>
Screenshot: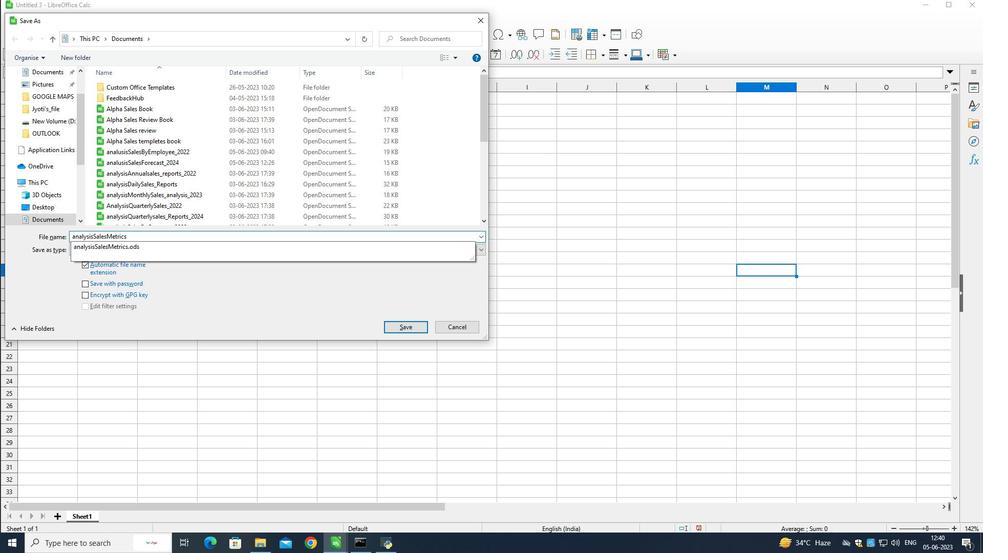 
Action: Mouse moved to (510, 273)
Screenshot: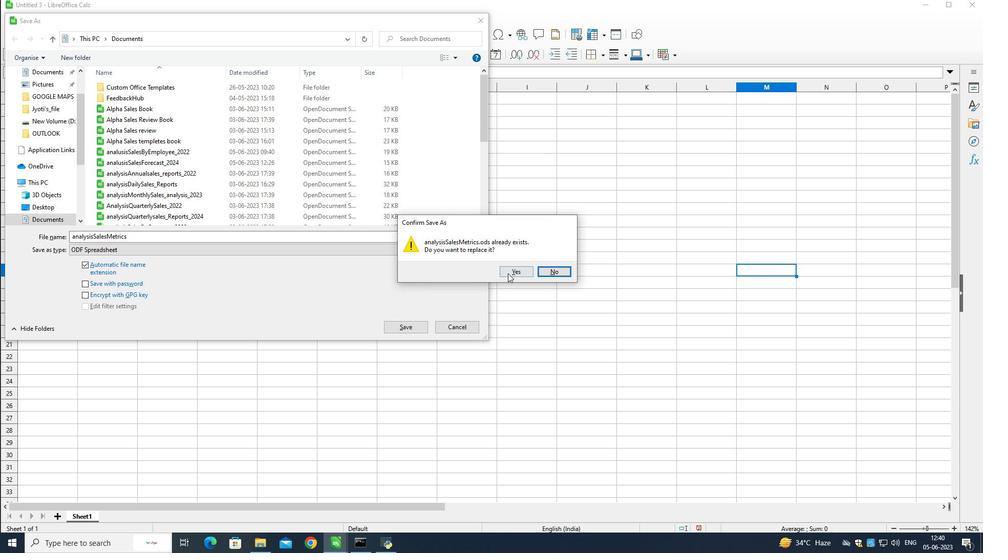
Action: Mouse pressed left at (510, 273)
Screenshot: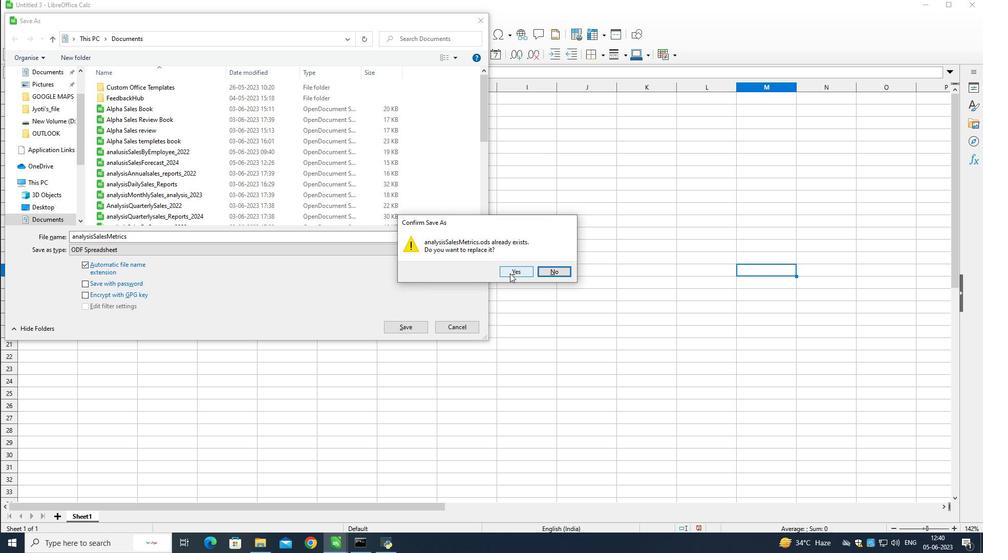 
Action: Mouse moved to (538, 292)
Screenshot: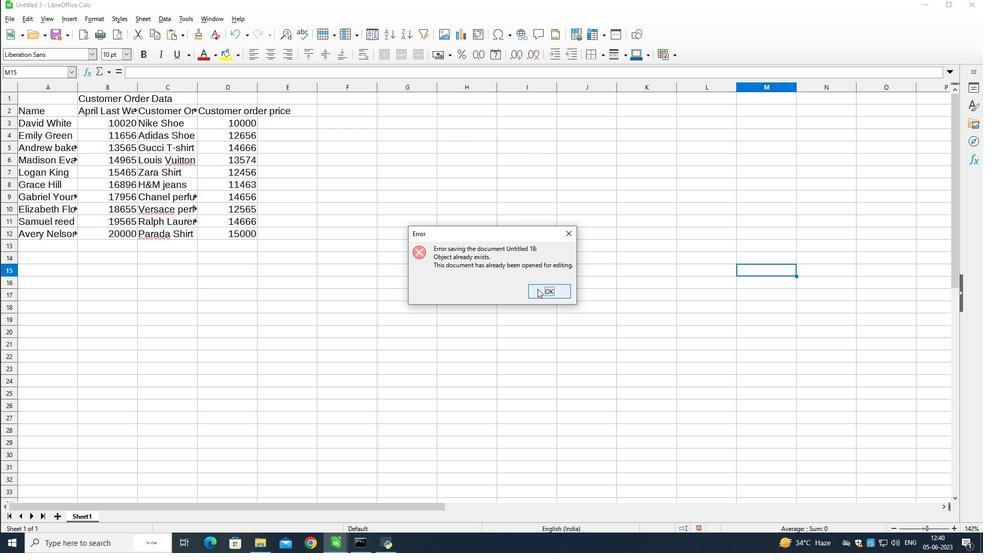 
Action: Mouse pressed left at (538, 292)
Screenshot: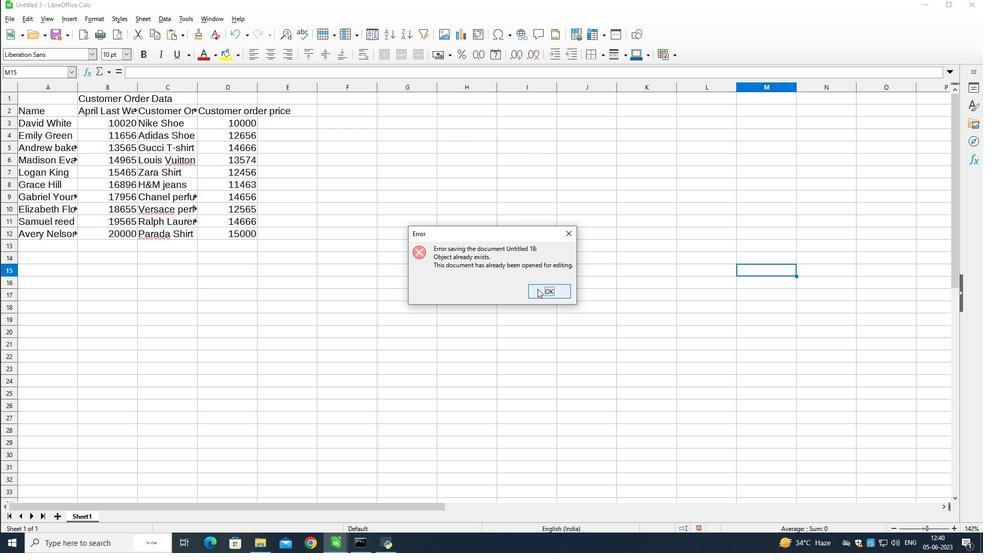 
Action: Key pressed ctrl+S
Screenshot: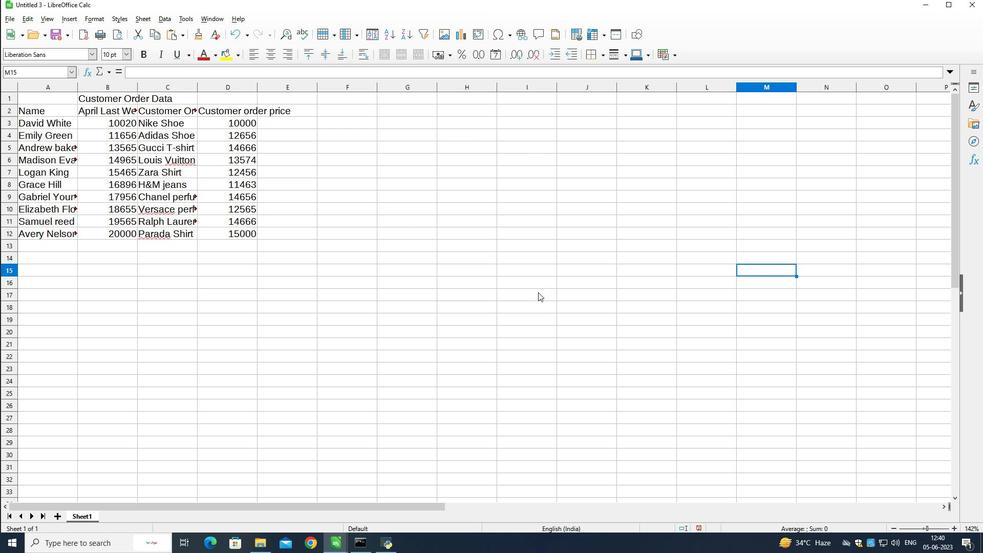 
Action: Mouse moved to (538, 292)
Screenshot: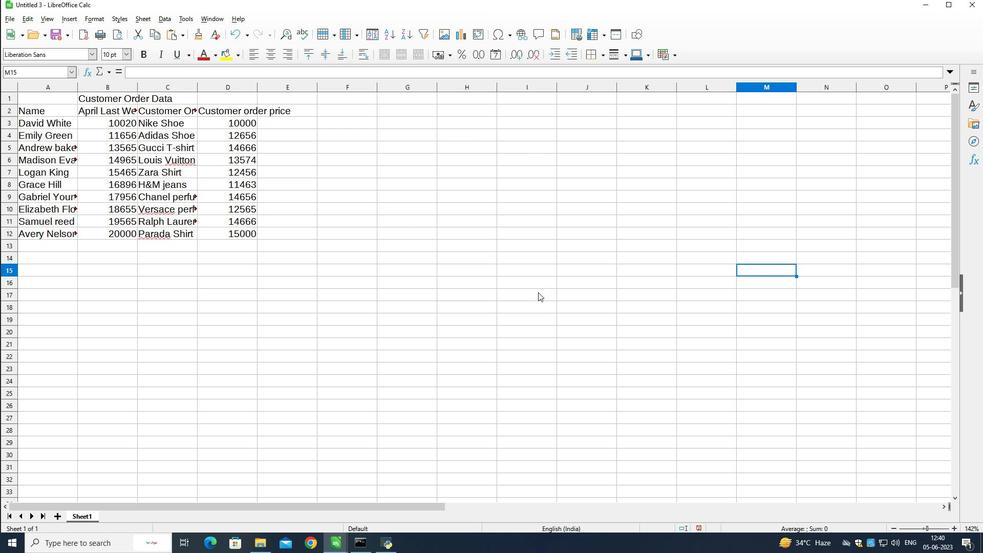 
Action: Key pressed analysis<Key.shift>Sales<Key.shift>metrics
Screenshot: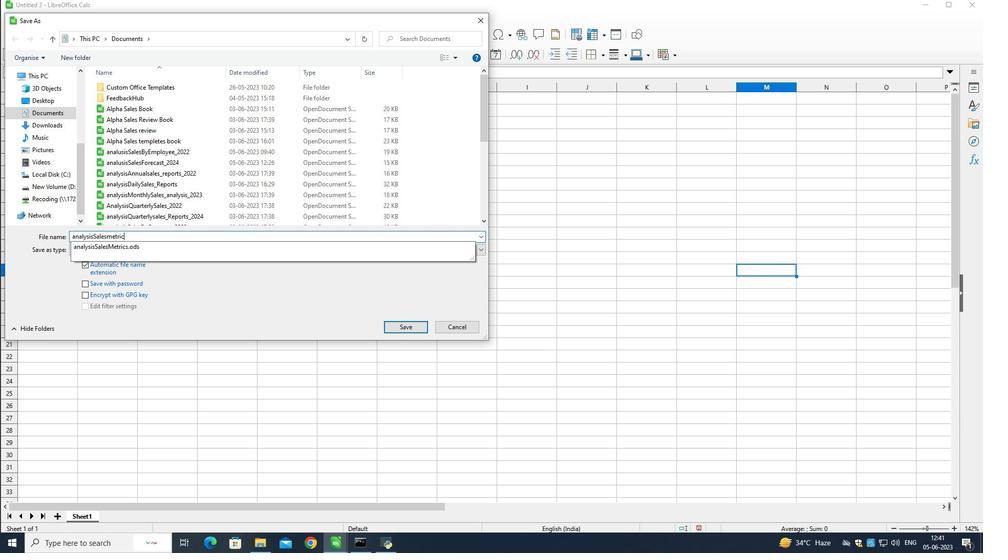 
Action: Mouse moved to (413, 326)
Screenshot: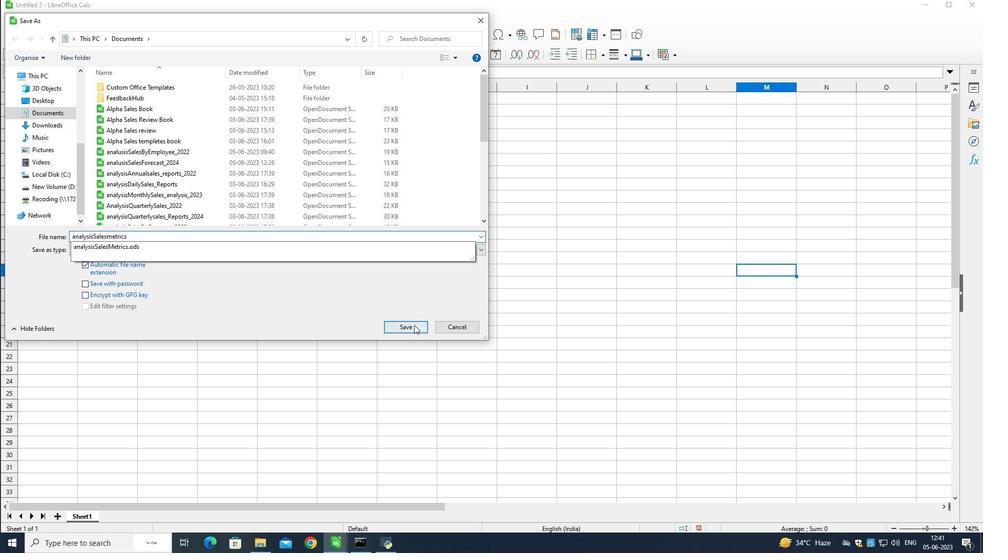 
Action: Mouse pressed left at (413, 326)
Screenshot: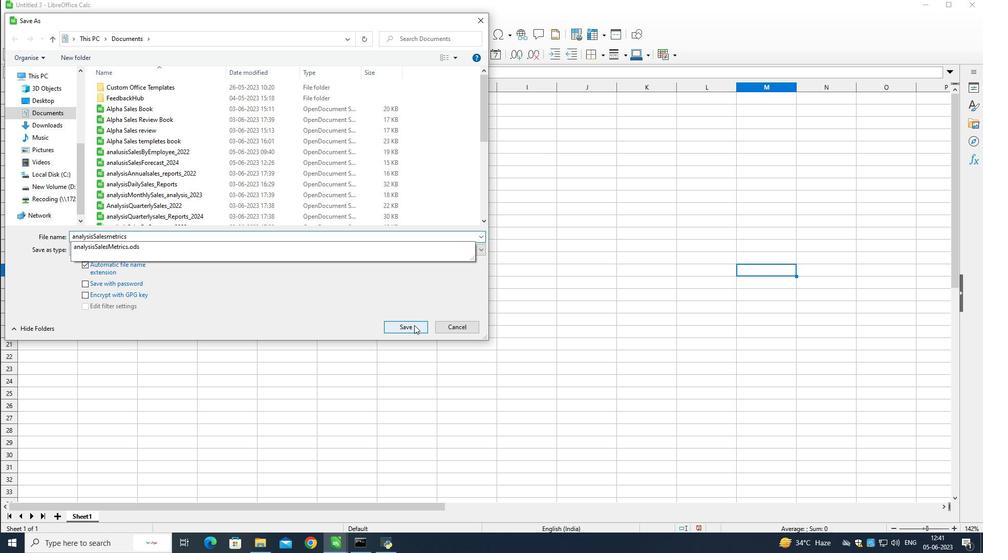 
Action: Mouse moved to (541, 272)
Screenshot: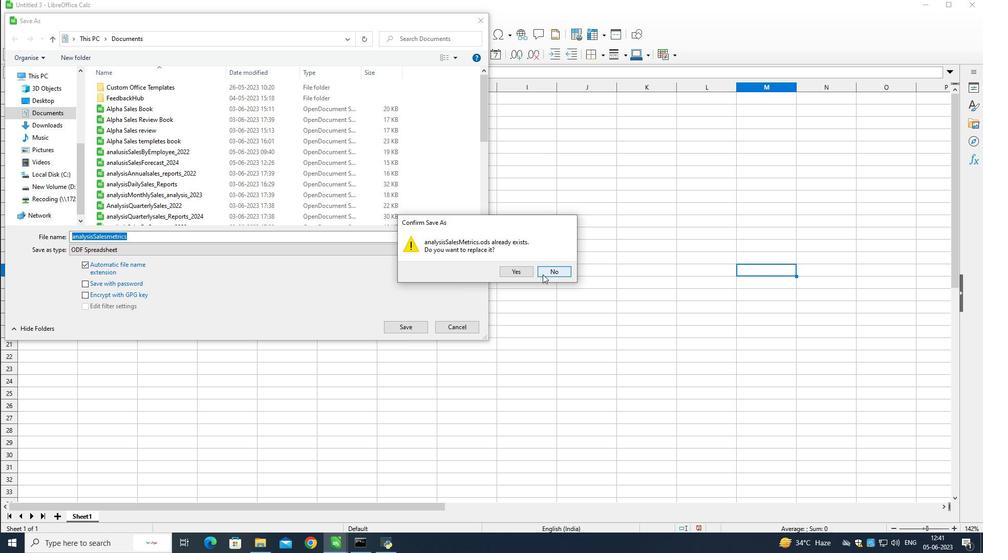 
Action: Mouse pressed left at (541, 272)
Screenshot: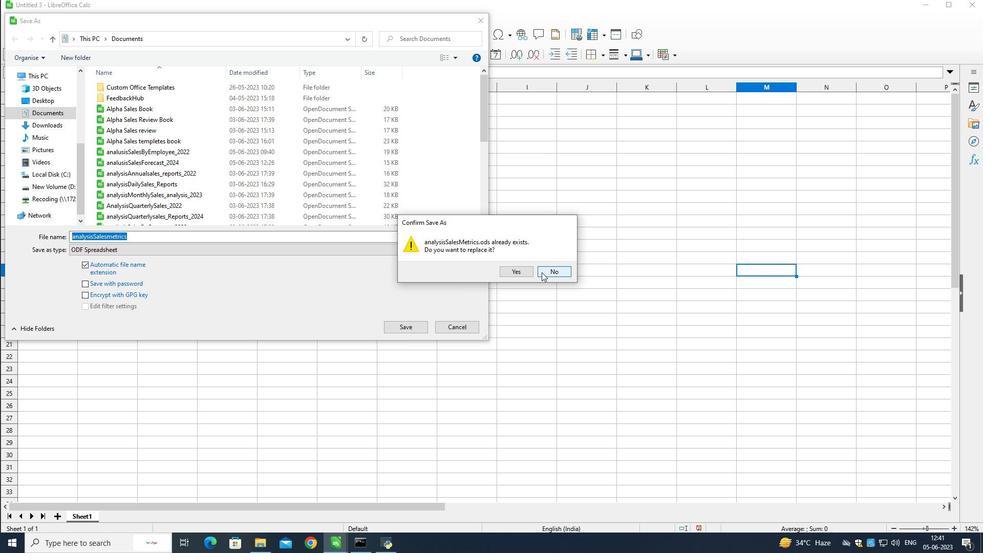 
Action: Mouse moved to (290, 237)
Screenshot: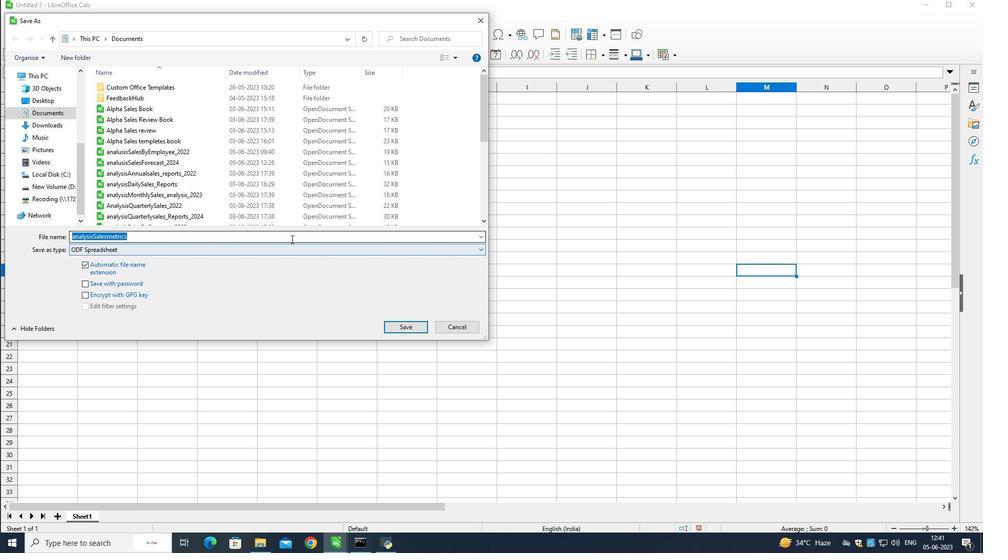 
Action: Mouse pressed left at (290, 237)
Screenshot: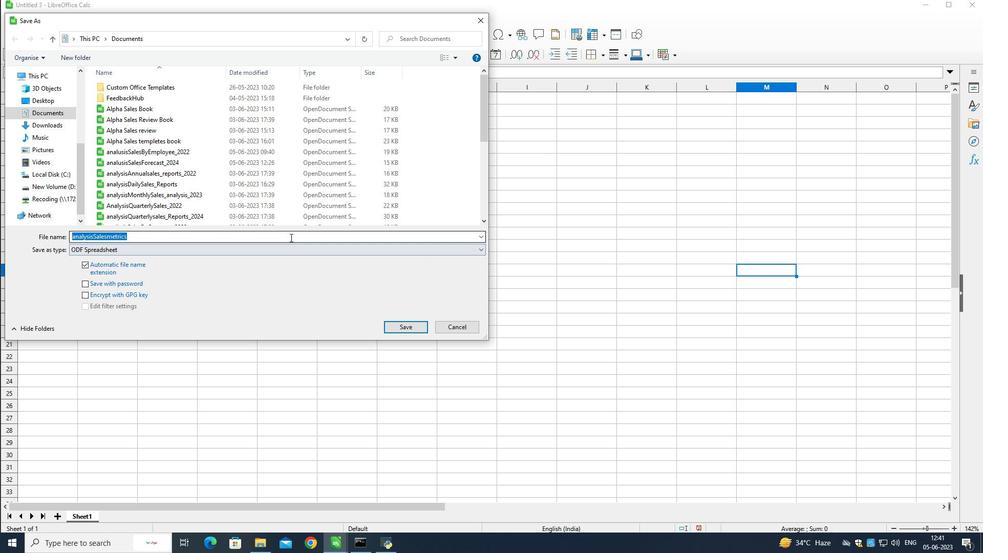 
Action: Mouse moved to (400, 330)
Screenshot: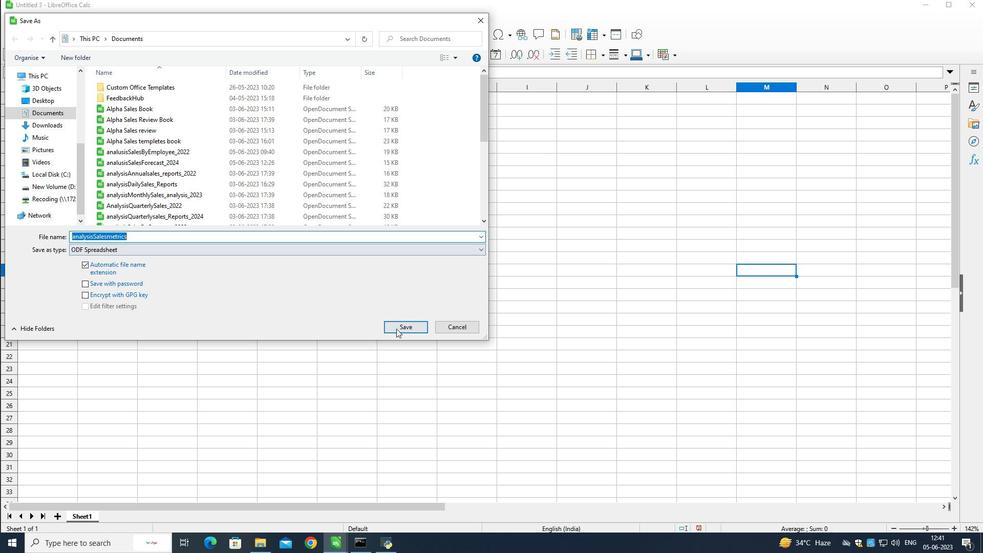 
Action: Mouse pressed left at (400, 330)
Screenshot: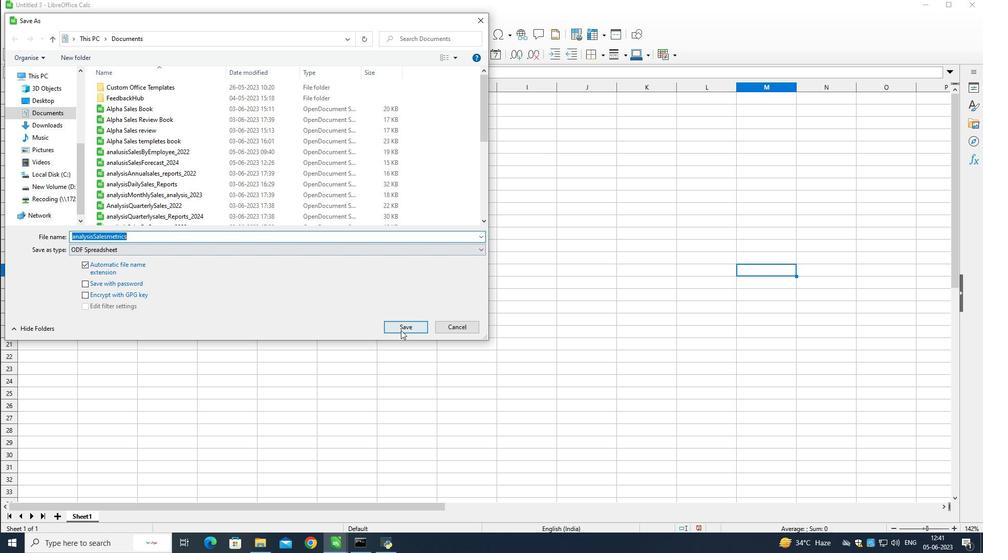 
Action: Mouse moved to (518, 269)
Screenshot: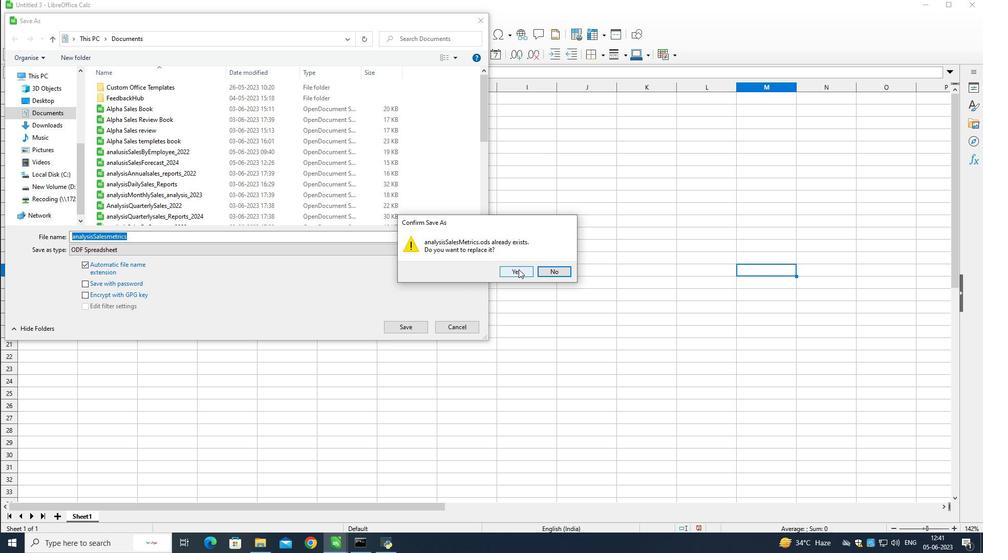 
Action: Mouse pressed left at (518, 269)
Screenshot: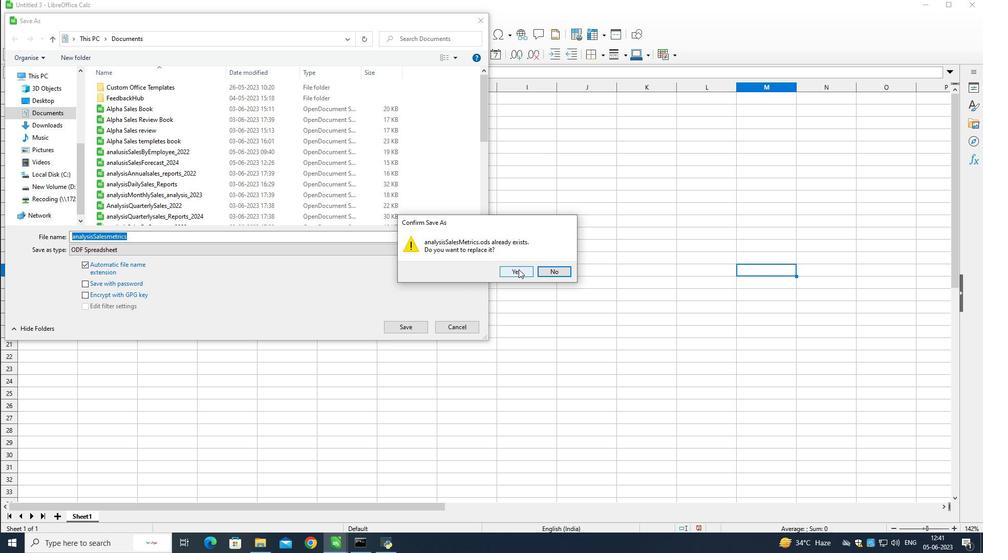 
Action: Mouse moved to (539, 293)
Screenshot: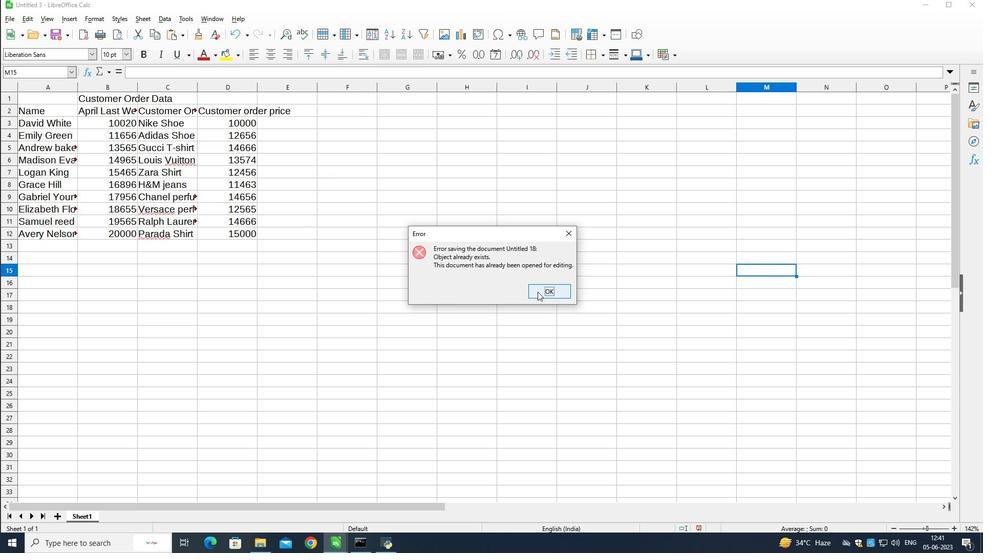 
Action: Mouse pressed left at (539, 293)
Screenshot: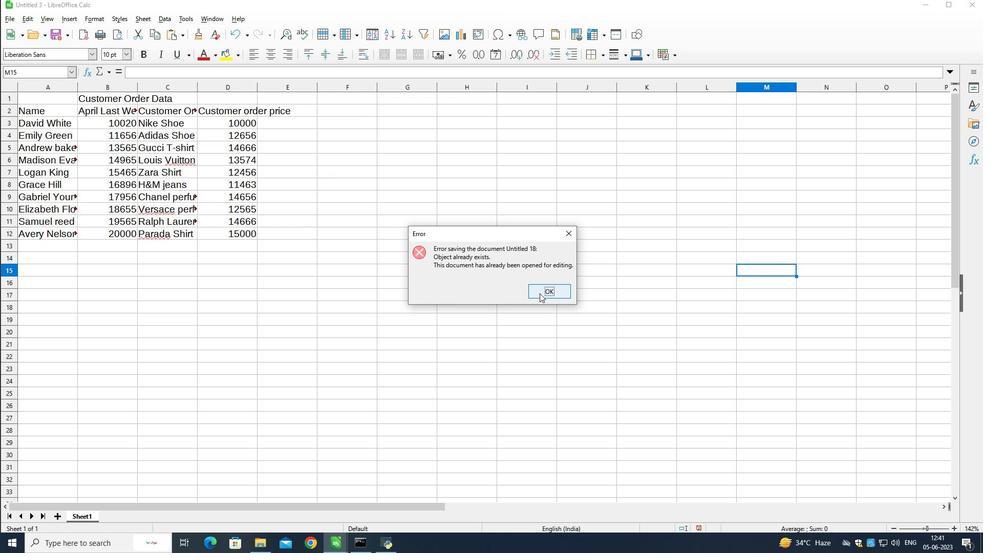 
Action: Mouse moved to (490, 303)
Screenshot: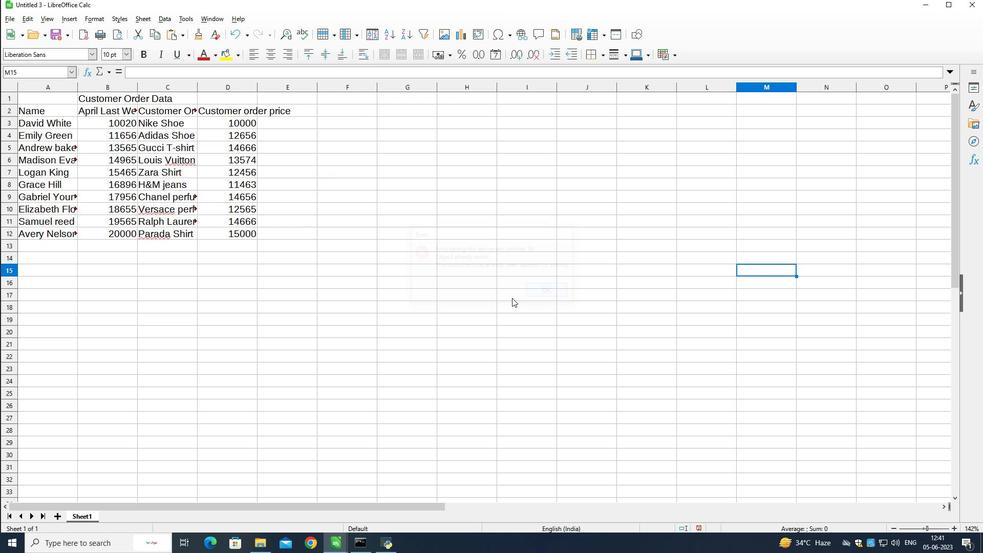 
Action: Mouse pressed left at (490, 303)
Screenshot: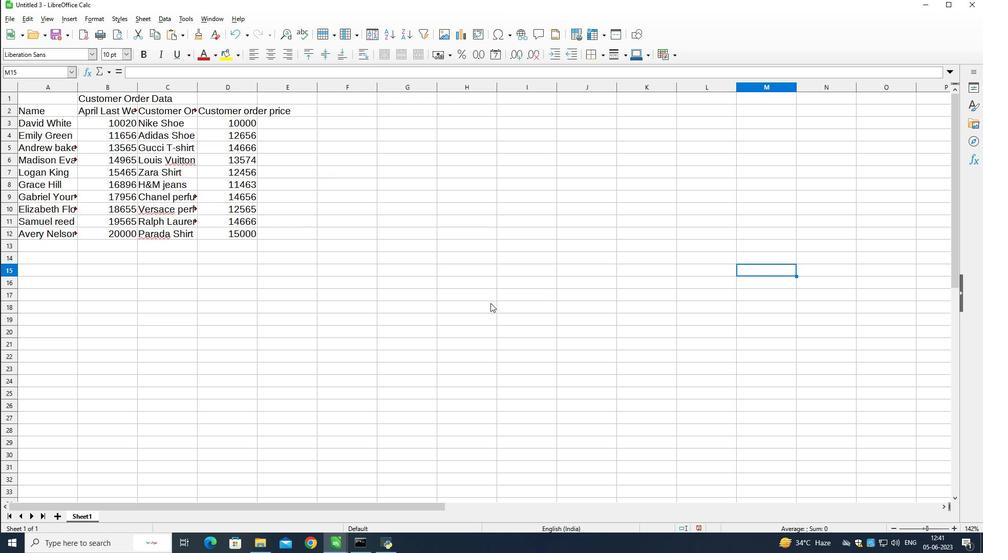 
